 Task: Find connections with filter location Tours with filter topic #Hiringwith filter profile language Spanish with filter current company Oberoi Hotels & Resorts with filter school Monad University  with filter industry Oil and Coal Product Manufacturing with filter service category Event Planning with filter keywords title Social Media Specialist
Action: Mouse moved to (329, 208)
Screenshot: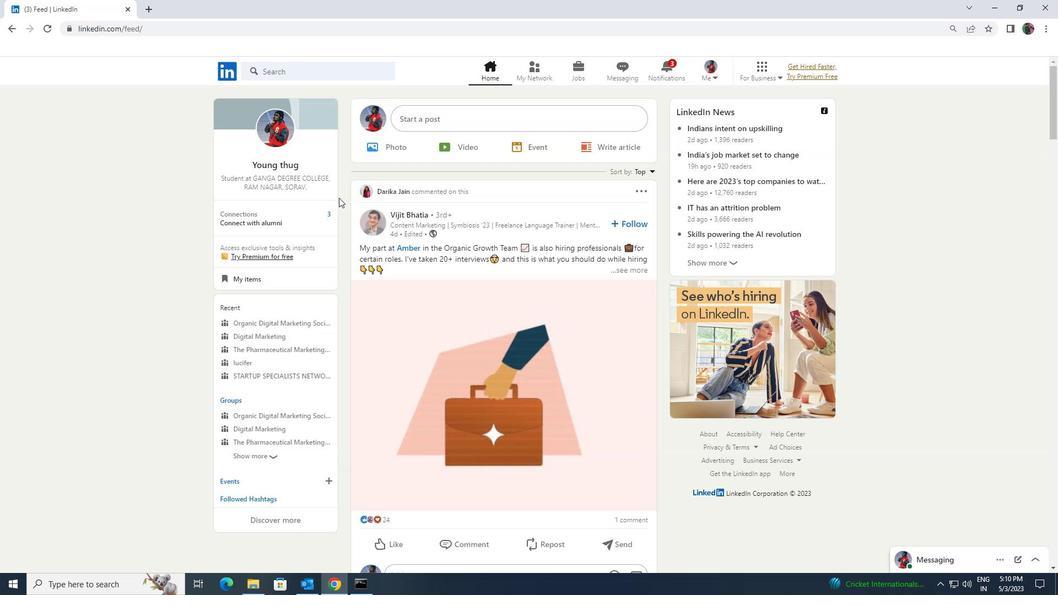 
Action: Mouse pressed left at (329, 208)
Screenshot: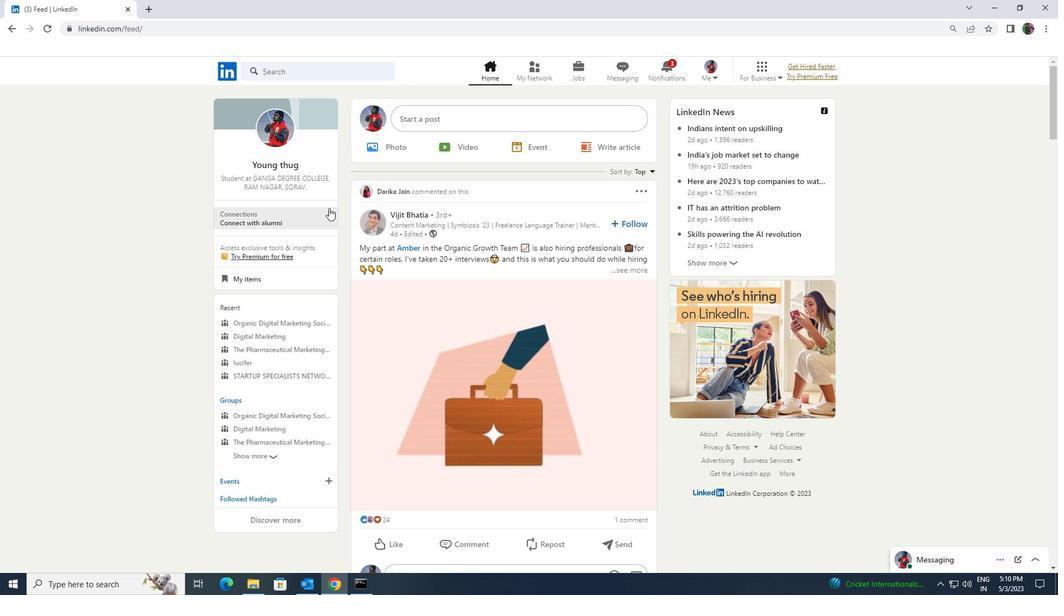 
Action: Mouse moved to (338, 132)
Screenshot: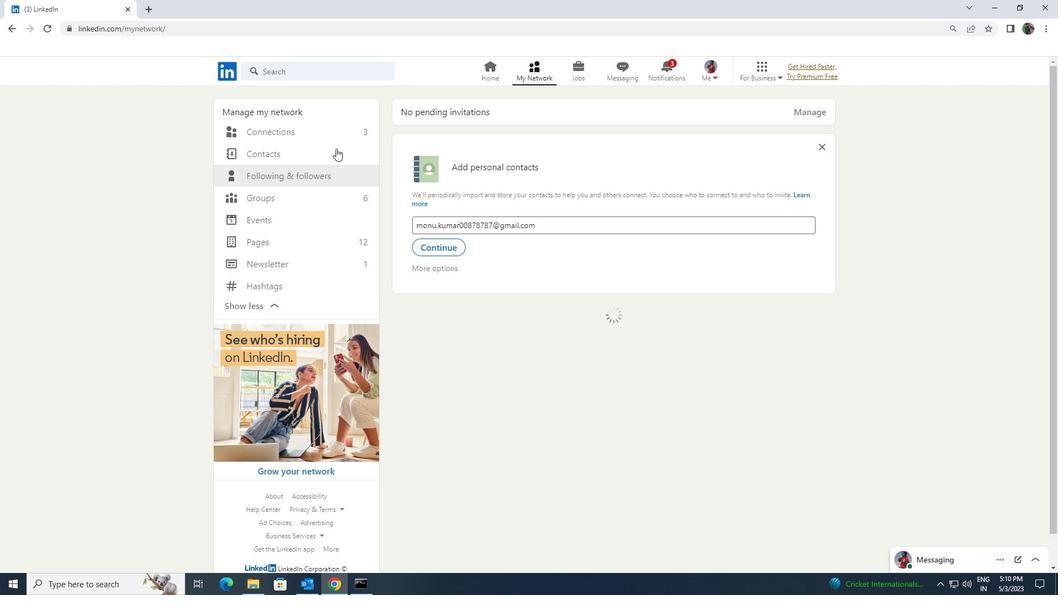 
Action: Mouse pressed left at (338, 132)
Screenshot: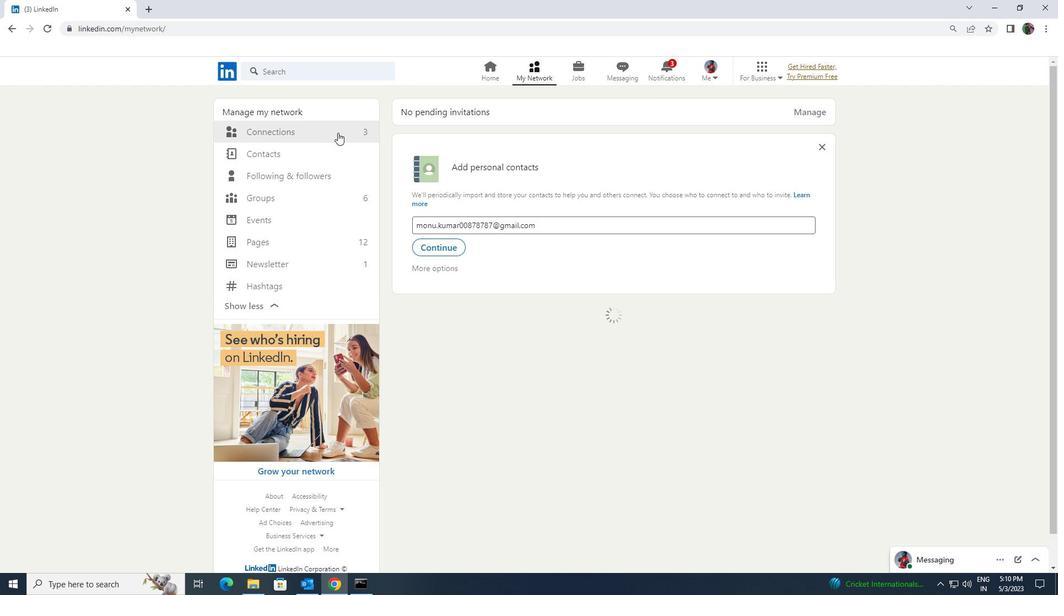 
Action: Mouse moved to (603, 131)
Screenshot: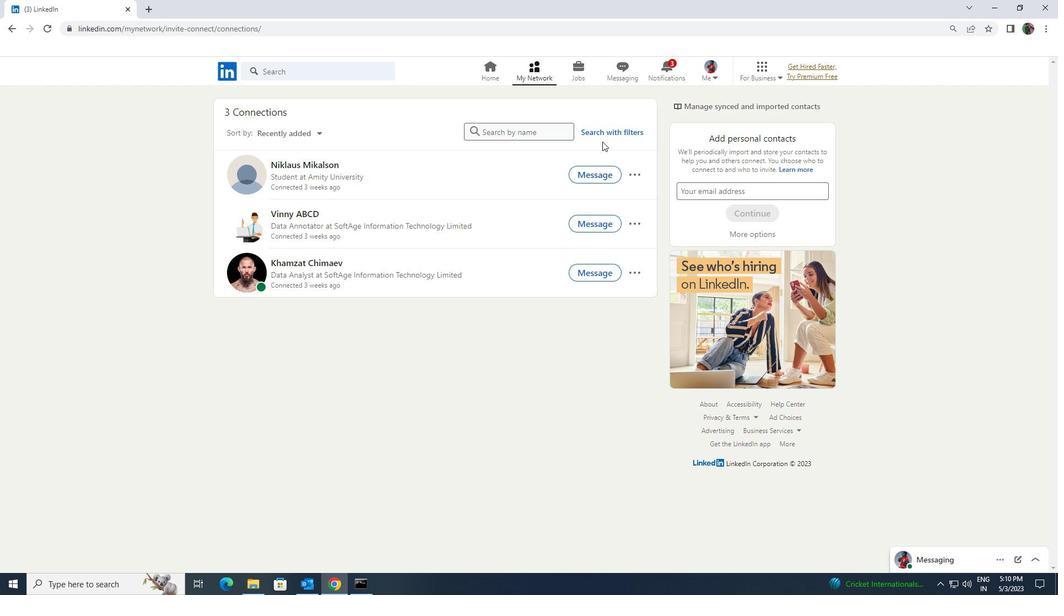 
Action: Mouse pressed left at (603, 131)
Screenshot: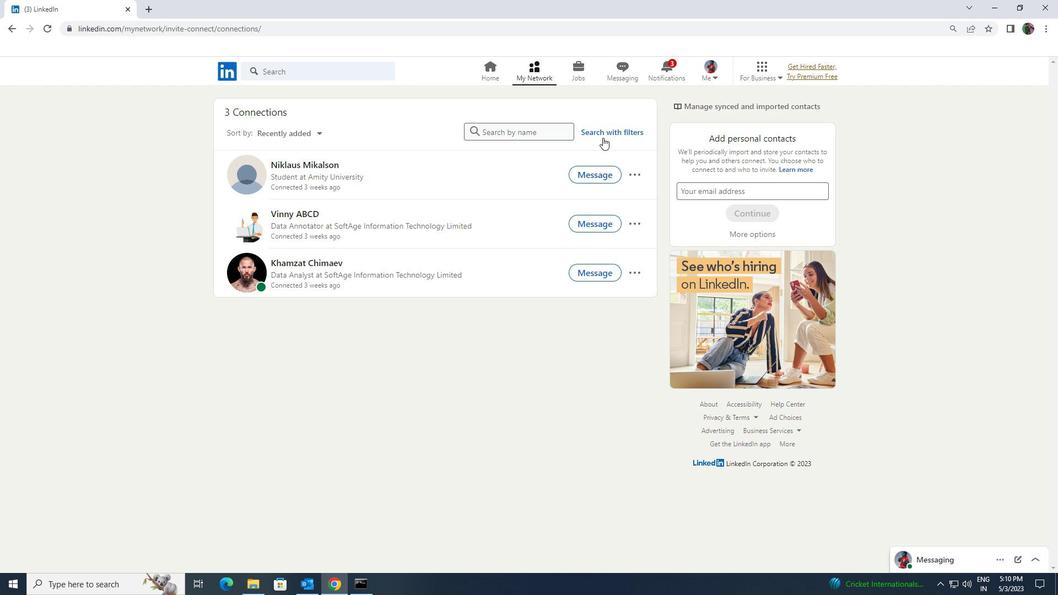 
Action: Mouse moved to (566, 105)
Screenshot: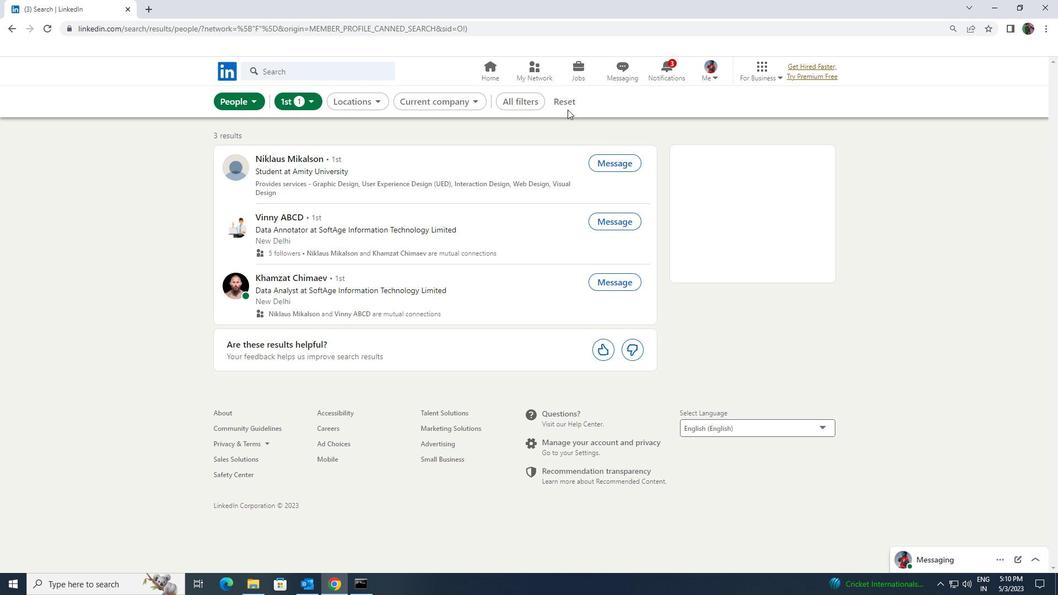 
Action: Mouse pressed left at (566, 105)
Screenshot: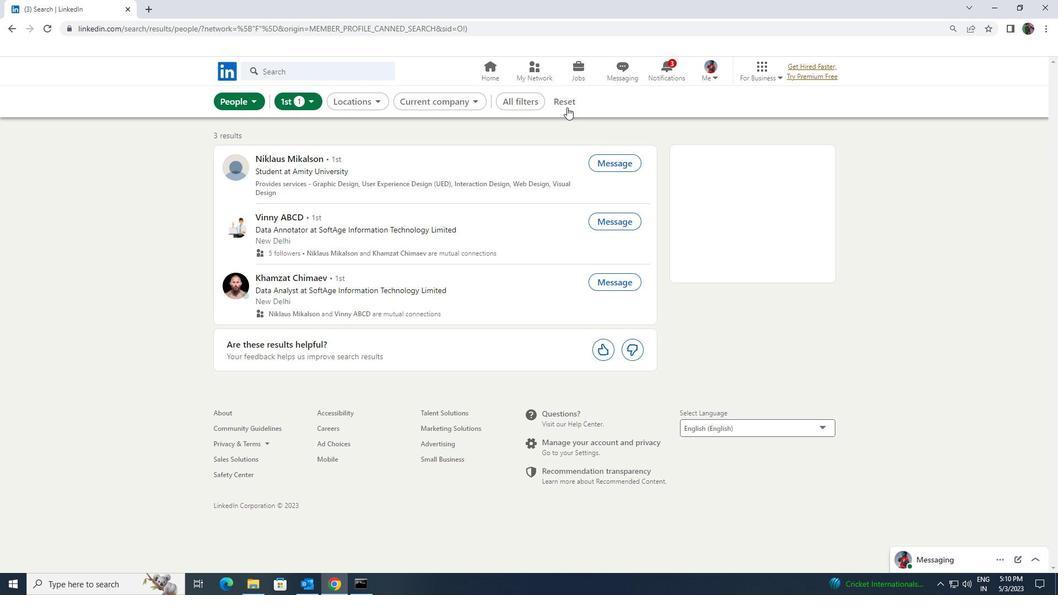 
Action: Mouse moved to (556, 105)
Screenshot: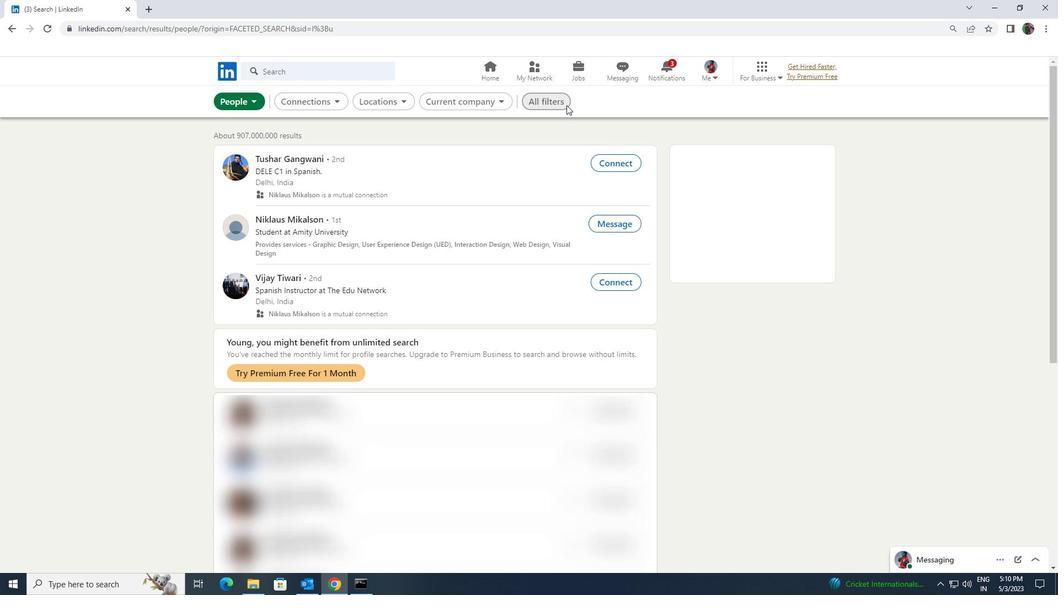 
Action: Mouse pressed left at (556, 105)
Screenshot: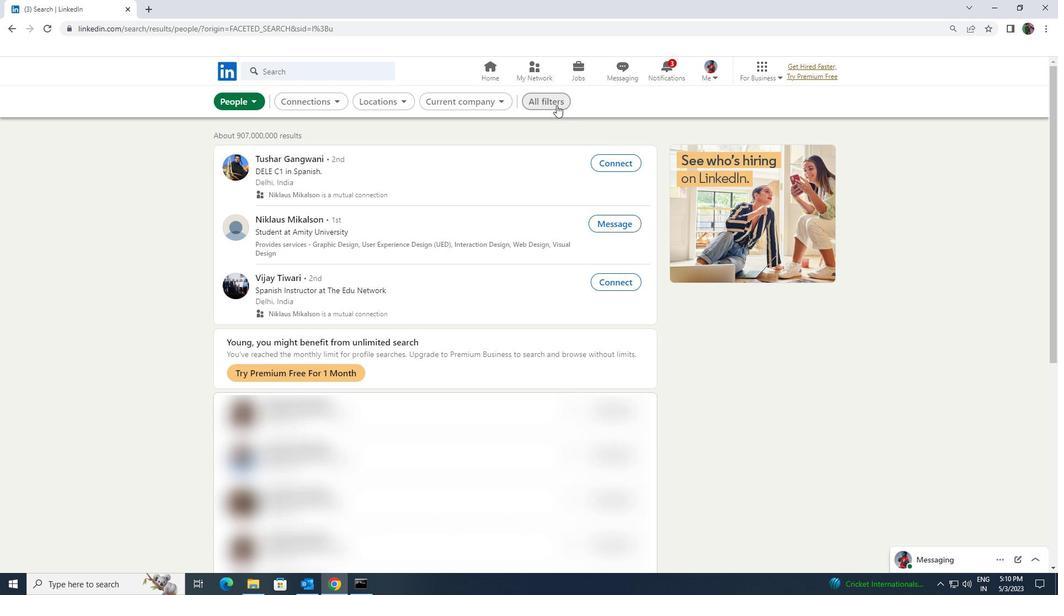 
Action: Mouse moved to (906, 436)
Screenshot: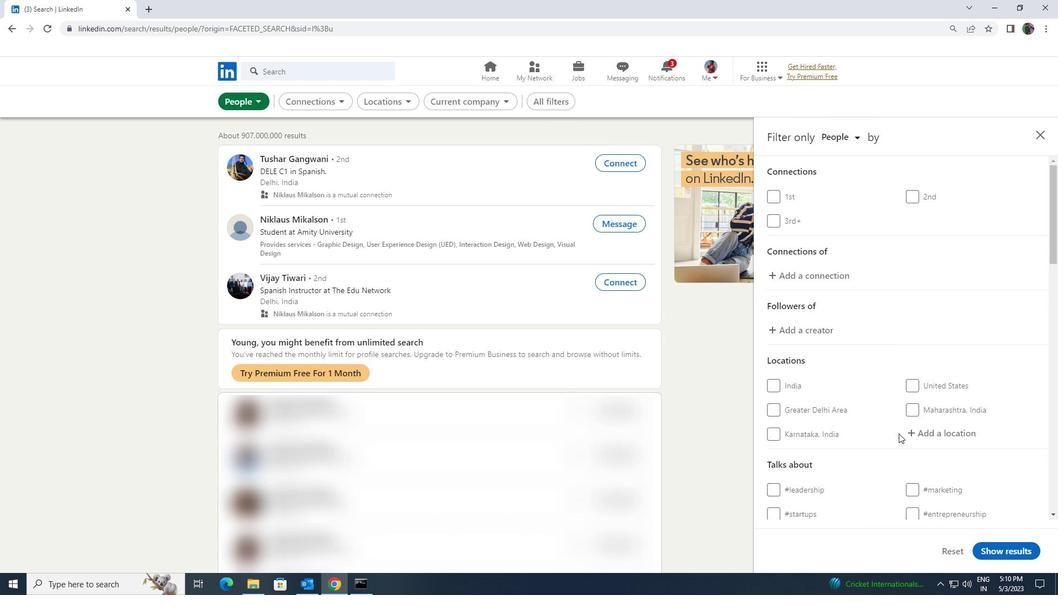 
Action: Mouse pressed left at (906, 436)
Screenshot: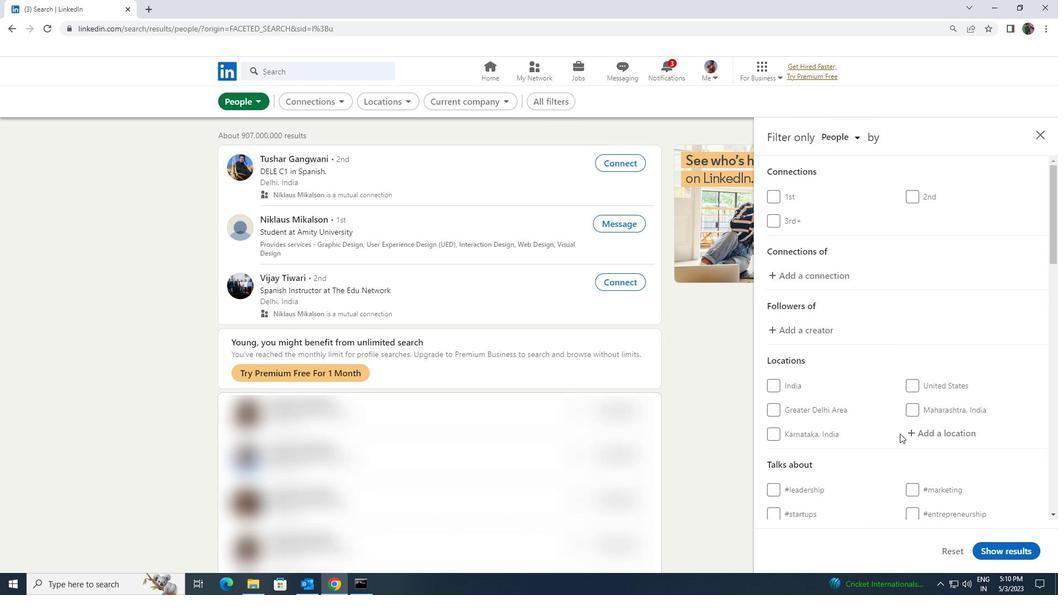 
Action: Key pressed <Key.shift><Key.shift>TOURS
Screenshot: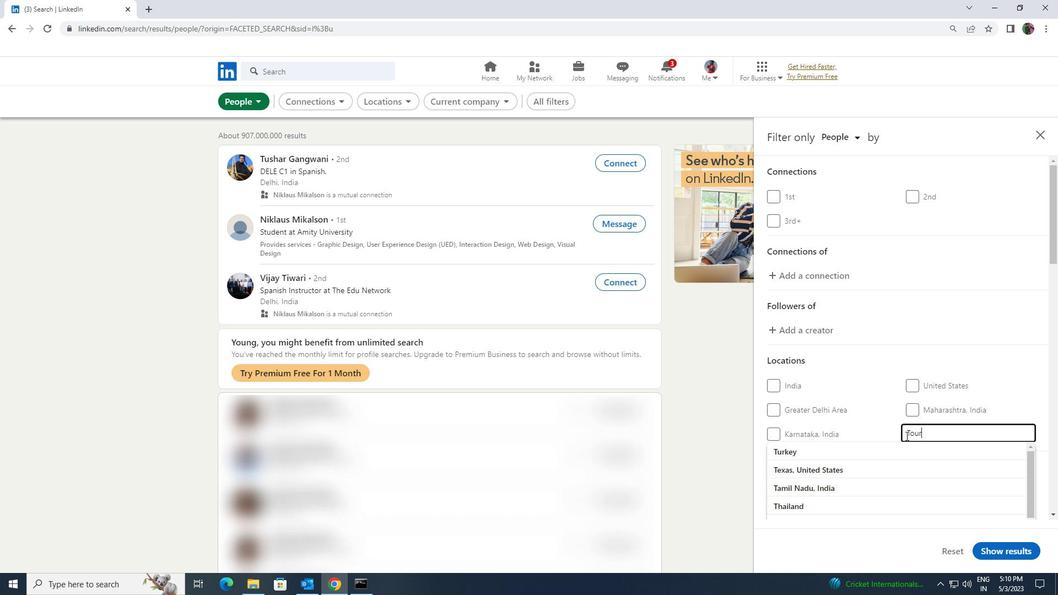 
Action: Mouse moved to (902, 453)
Screenshot: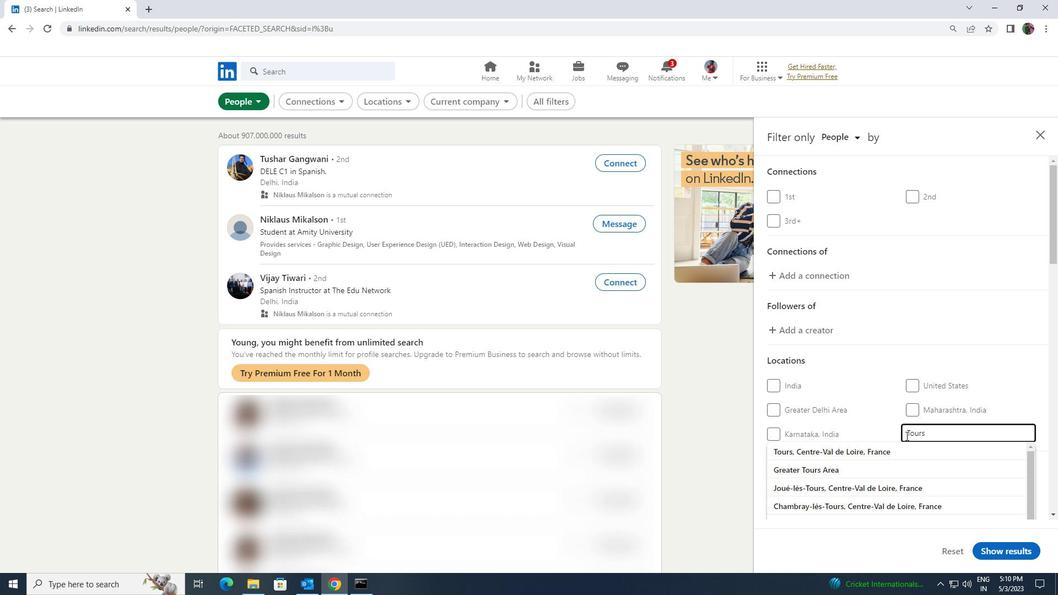 
Action: Mouse pressed left at (902, 453)
Screenshot: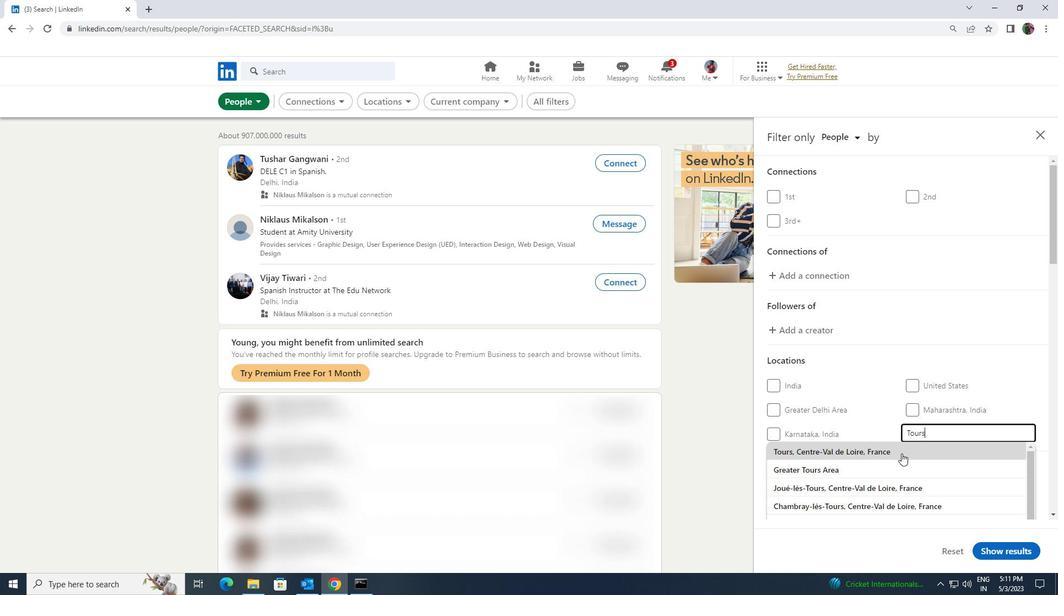 
Action: Mouse scrolled (902, 453) with delta (0, 0)
Screenshot: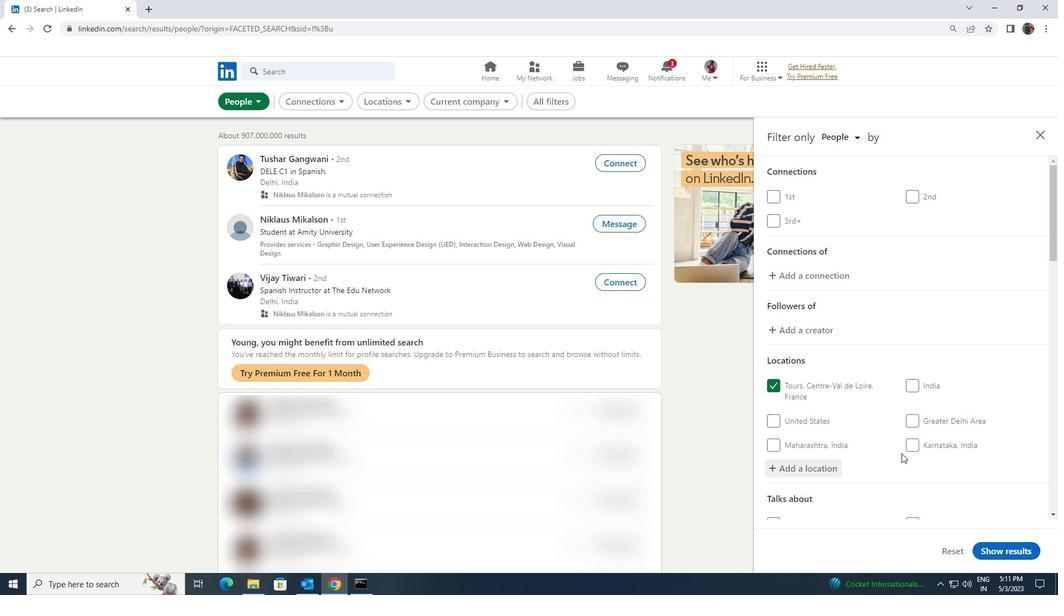 
Action: Mouse scrolled (902, 453) with delta (0, 0)
Screenshot: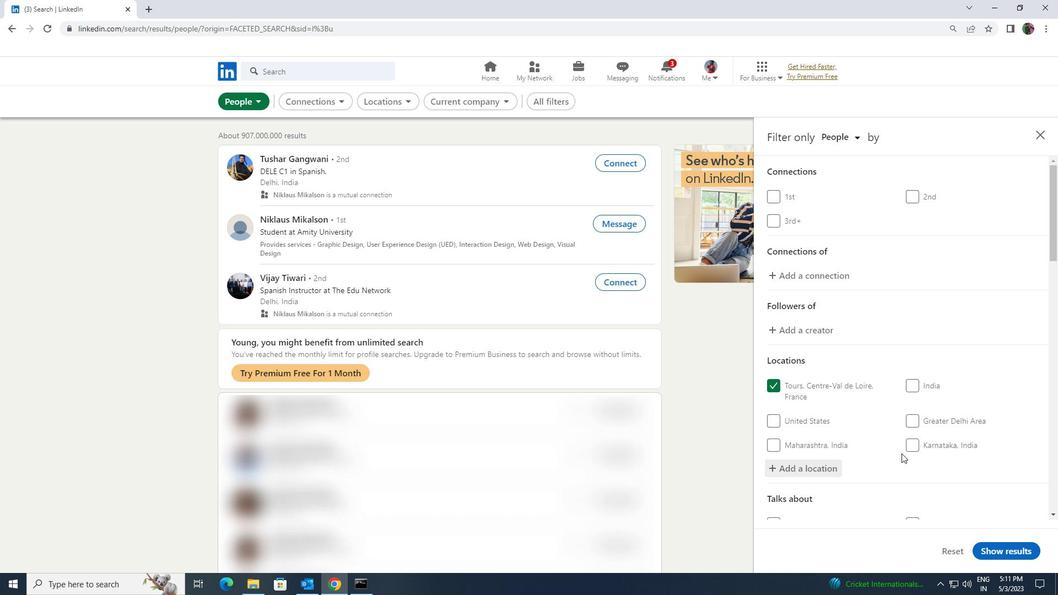 
Action: Mouse moved to (914, 458)
Screenshot: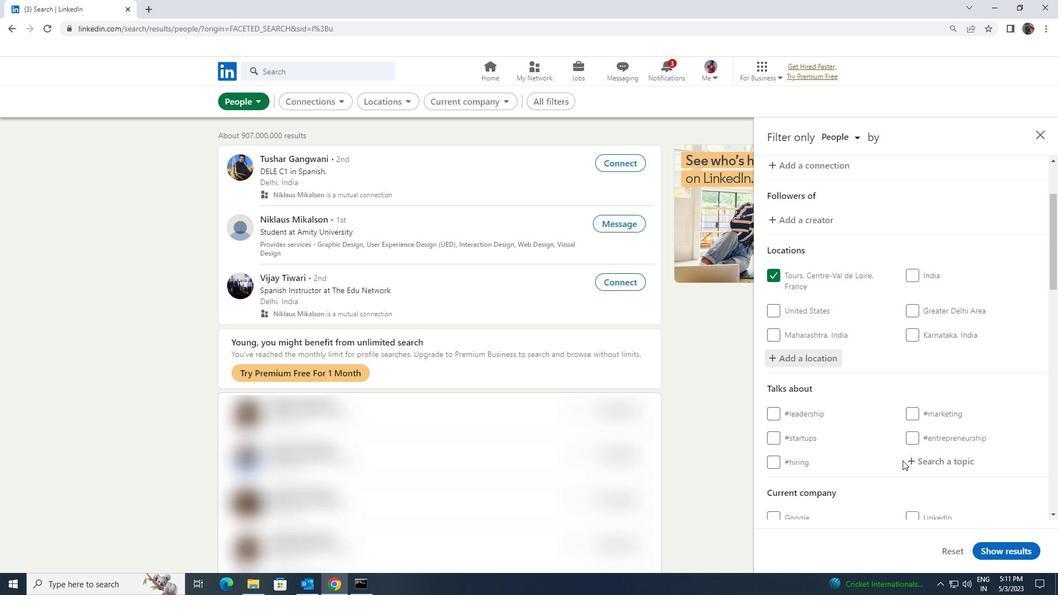 
Action: Mouse pressed left at (914, 458)
Screenshot: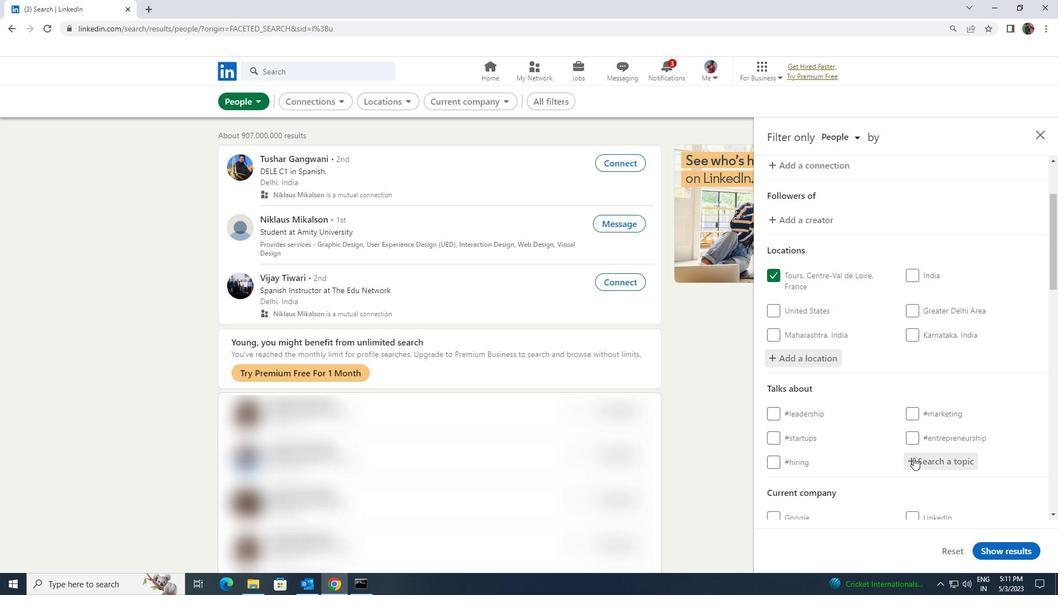 
Action: Key pressed <Key.shift><Key.shift>HIRING
Screenshot: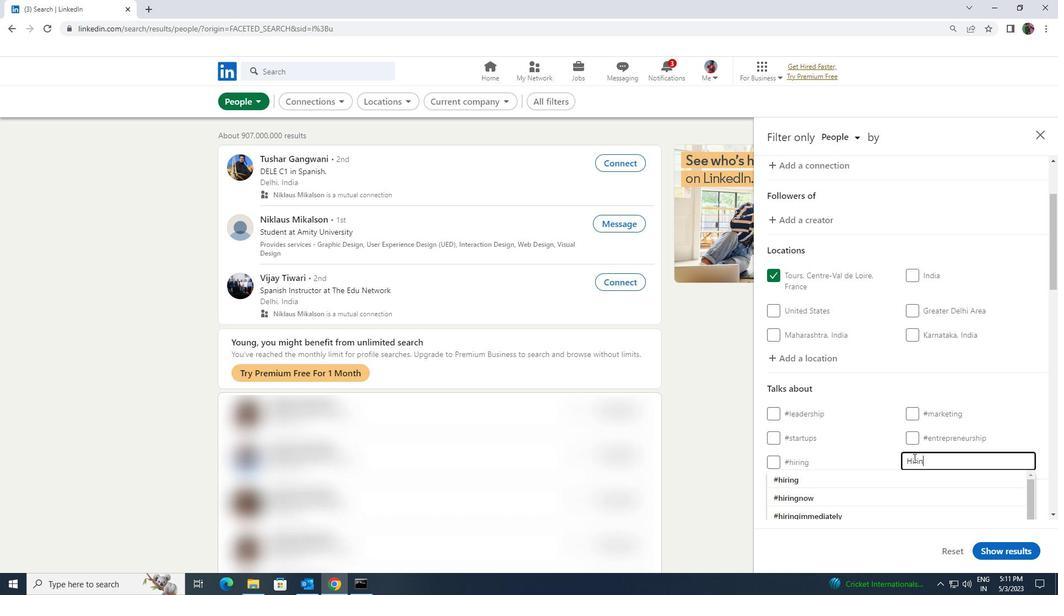 
Action: Mouse moved to (914, 476)
Screenshot: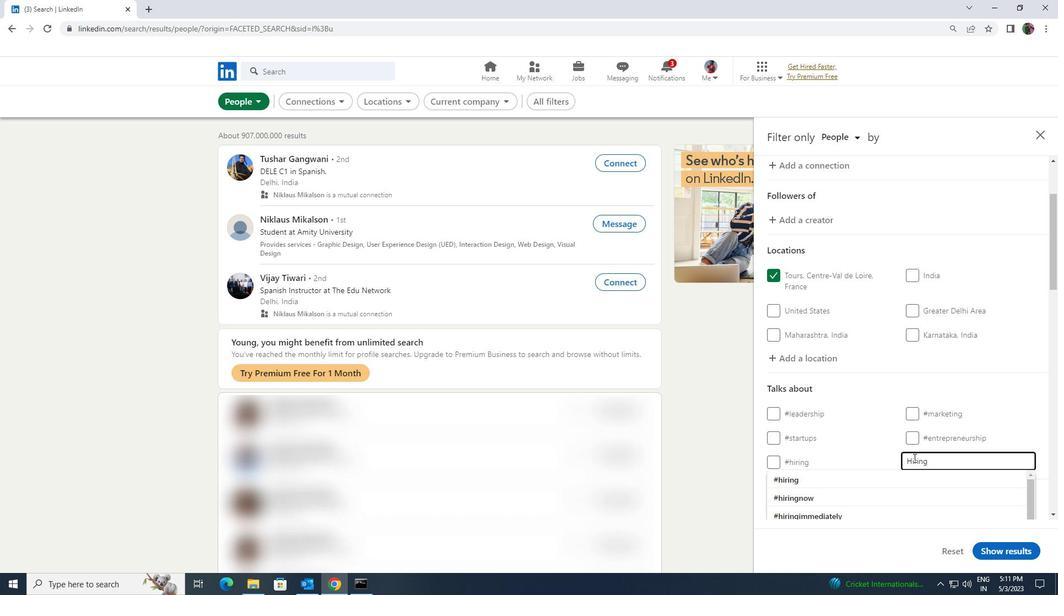 
Action: Mouse pressed left at (914, 476)
Screenshot: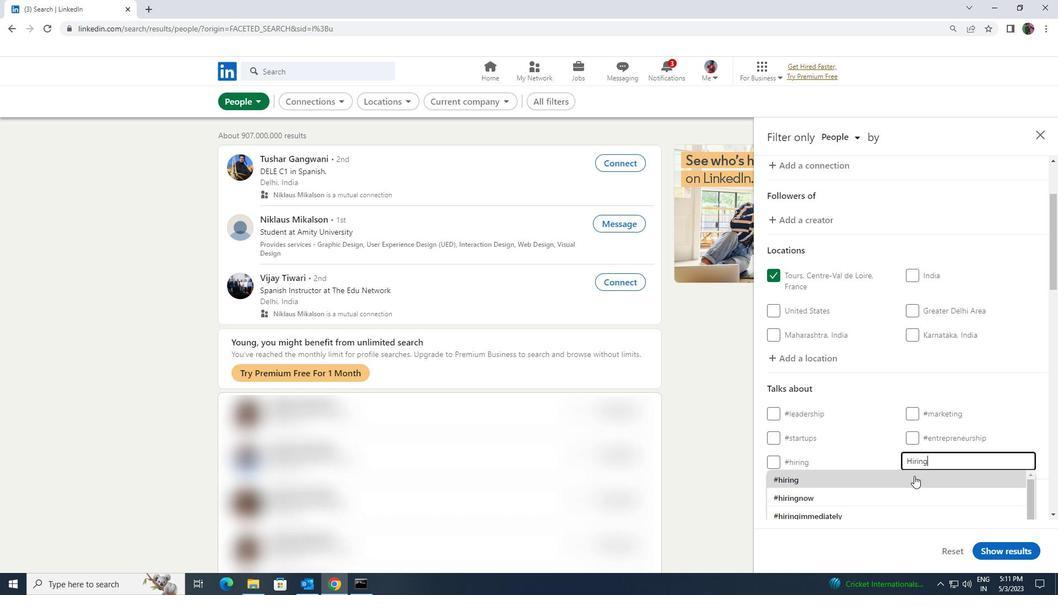 
Action: Mouse scrolled (914, 475) with delta (0, 0)
Screenshot: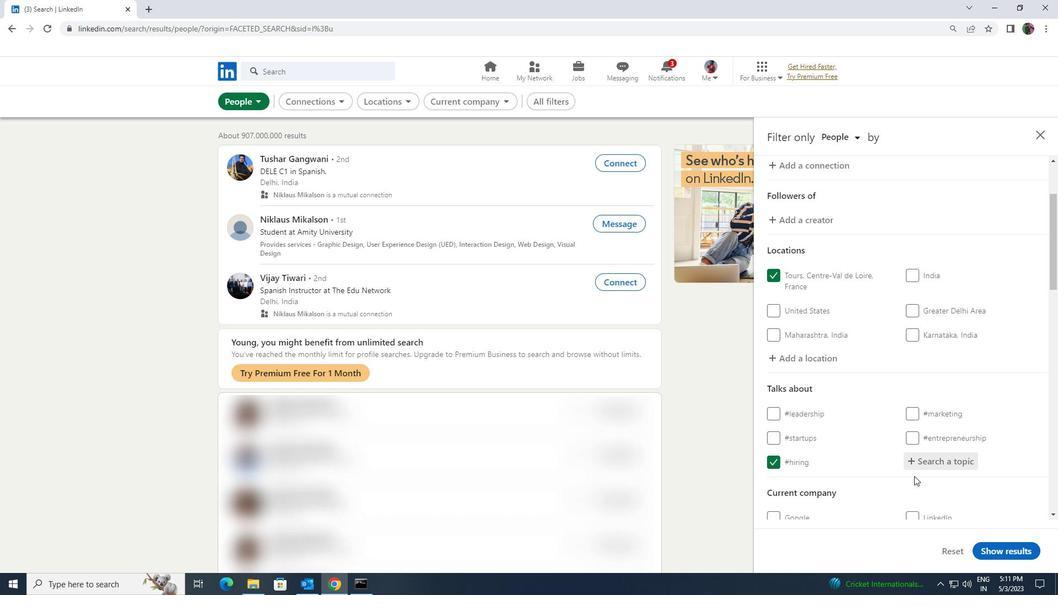 
Action: Mouse scrolled (914, 475) with delta (0, 0)
Screenshot: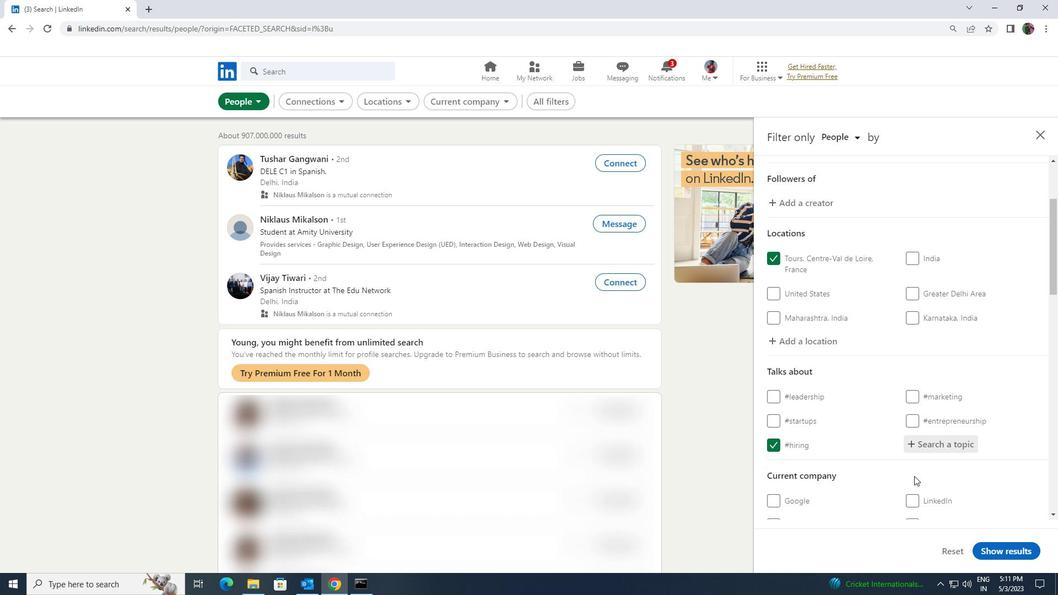 
Action: Mouse scrolled (914, 475) with delta (0, 0)
Screenshot: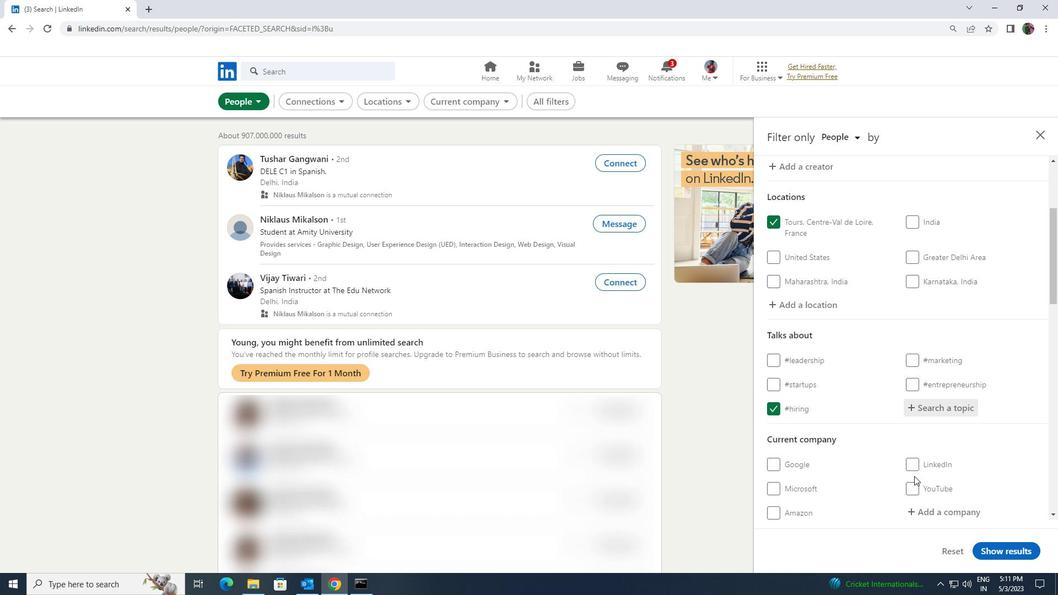 
Action: Mouse scrolled (914, 475) with delta (0, 0)
Screenshot: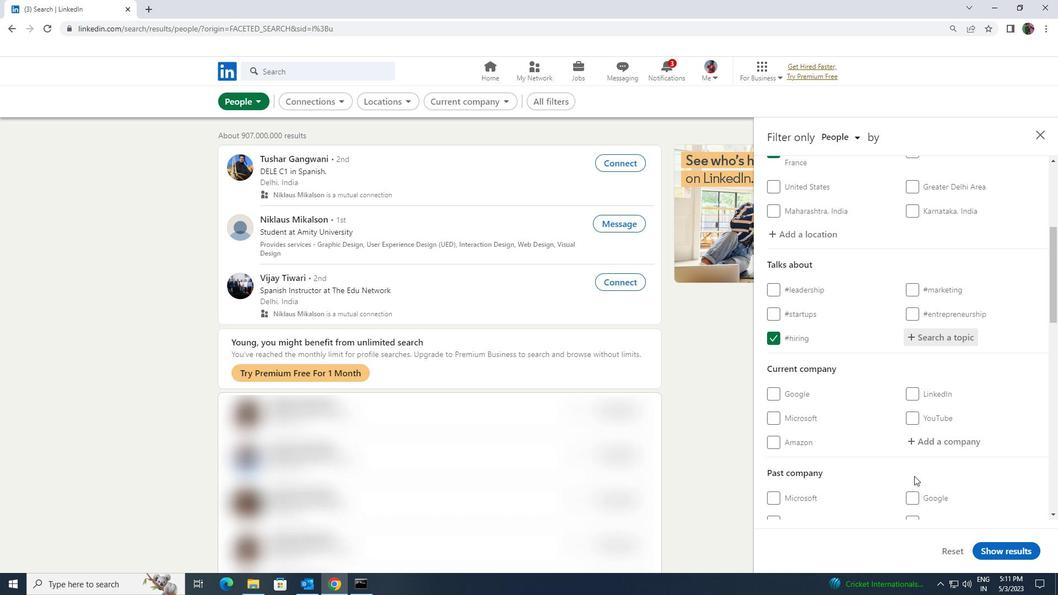 
Action: Mouse scrolled (914, 475) with delta (0, 0)
Screenshot: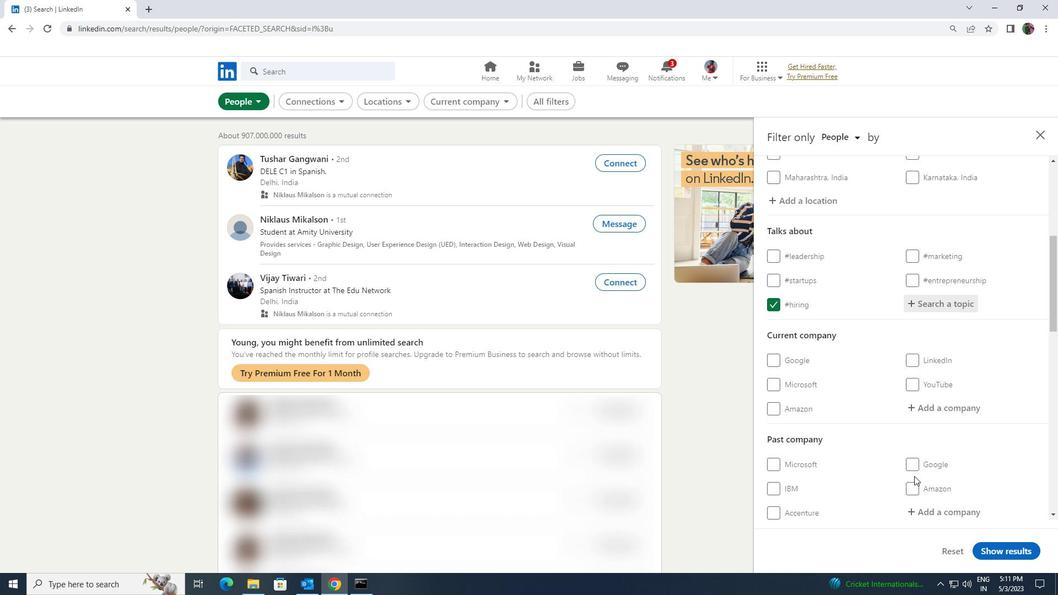 
Action: Mouse scrolled (914, 475) with delta (0, 0)
Screenshot: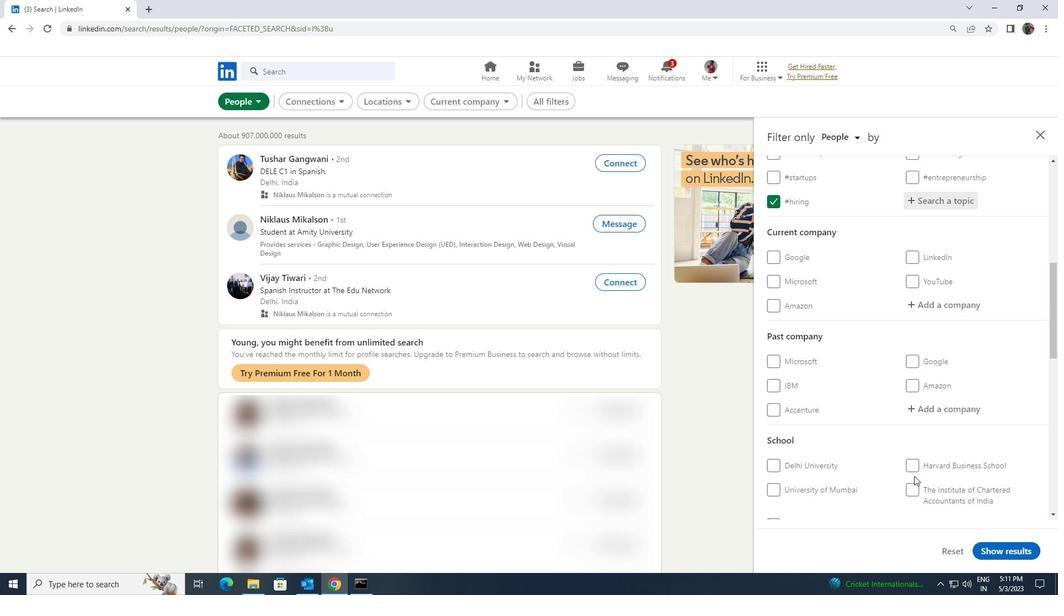 
Action: Mouse scrolled (914, 475) with delta (0, 0)
Screenshot: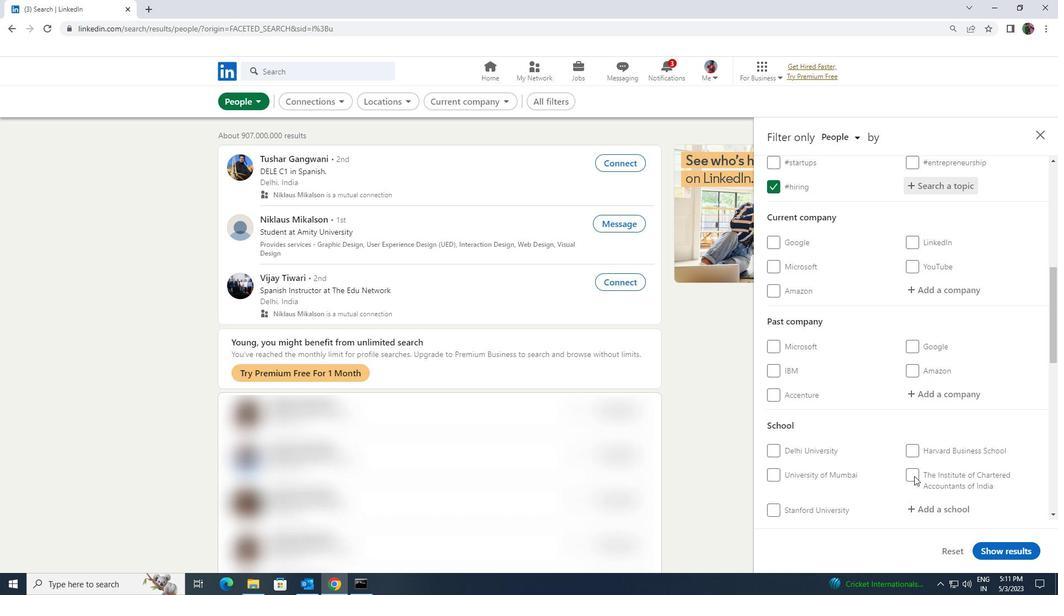 
Action: Mouse scrolled (914, 475) with delta (0, 0)
Screenshot: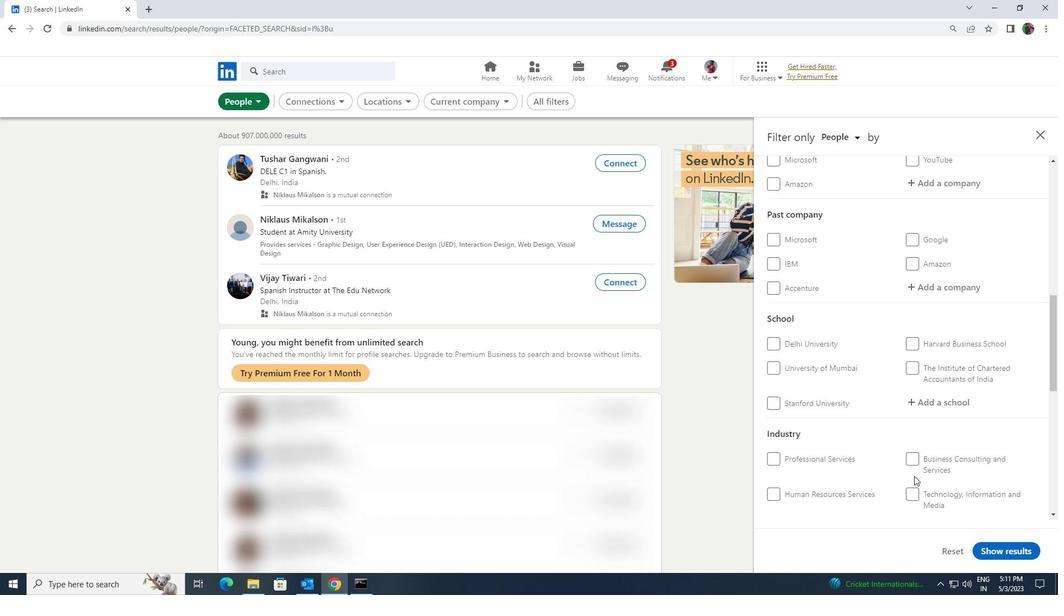 
Action: Mouse scrolled (914, 475) with delta (0, 0)
Screenshot: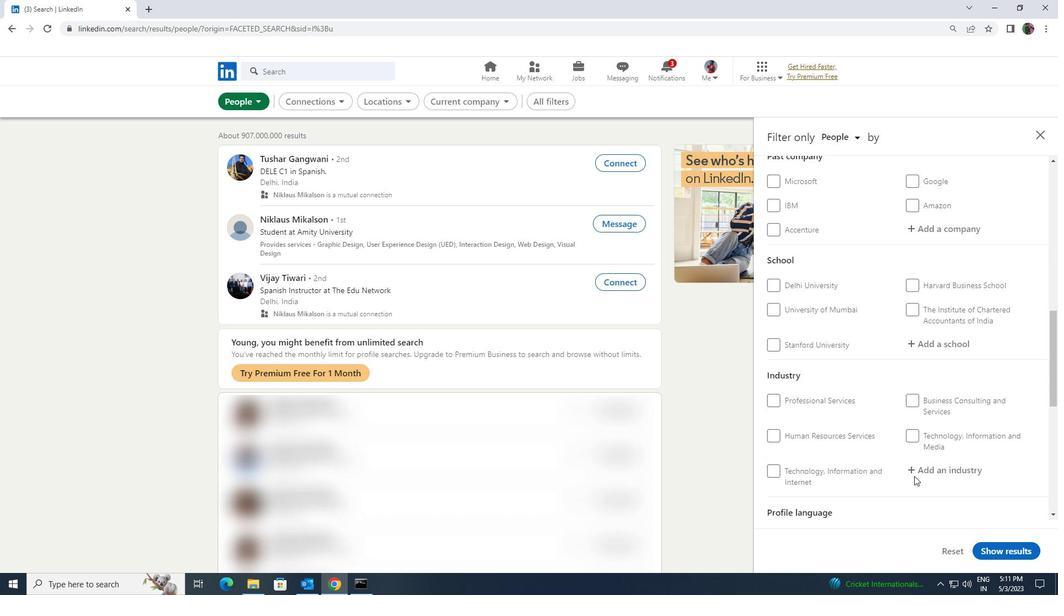 
Action: Mouse scrolled (914, 475) with delta (0, 0)
Screenshot: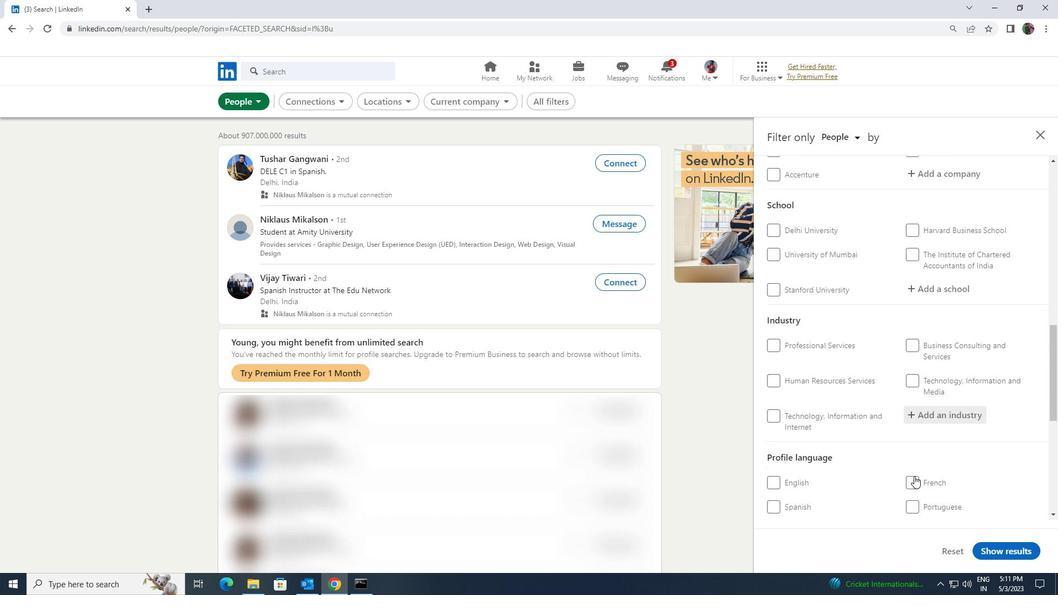 
Action: Mouse moved to (775, 452)
Screenshot: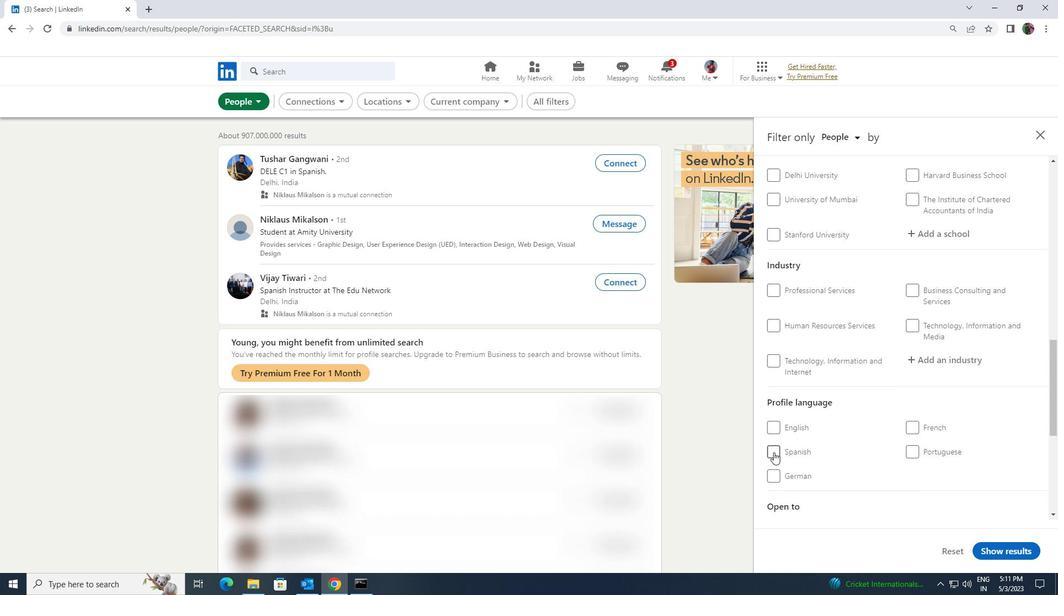 
Action: Mouse pressed left at (775, 452)
Screenshot: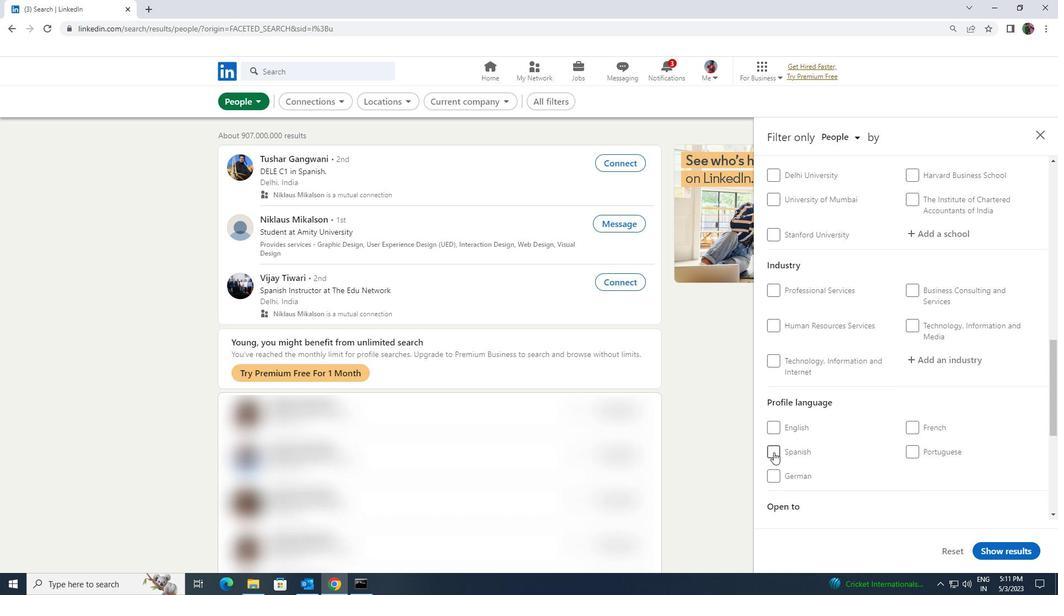 
Action: Mouse moved to (940, 448)
Screenshot: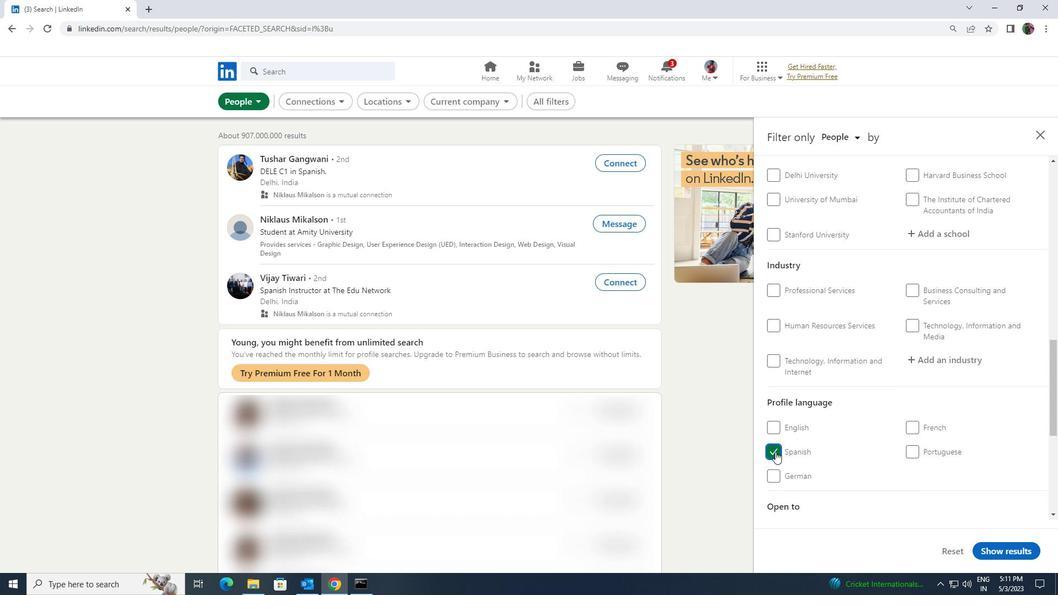 
Action: Mouse scrolled (940, 448) with delta (0, 0)
Screenshot: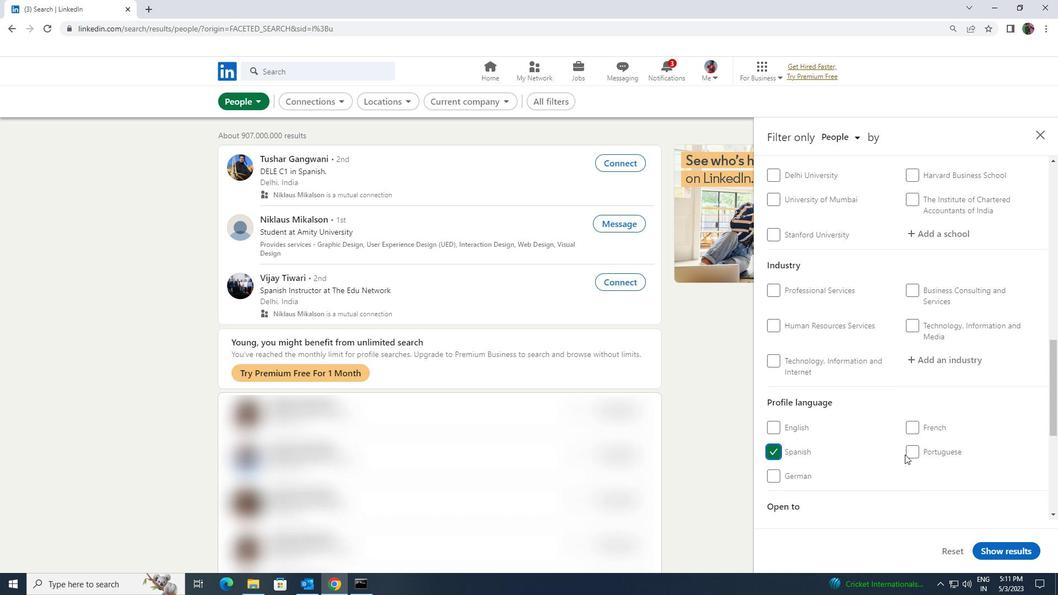 
Action: Mouse scrolled (940, 448) with delta (0, 0)
Screenshot: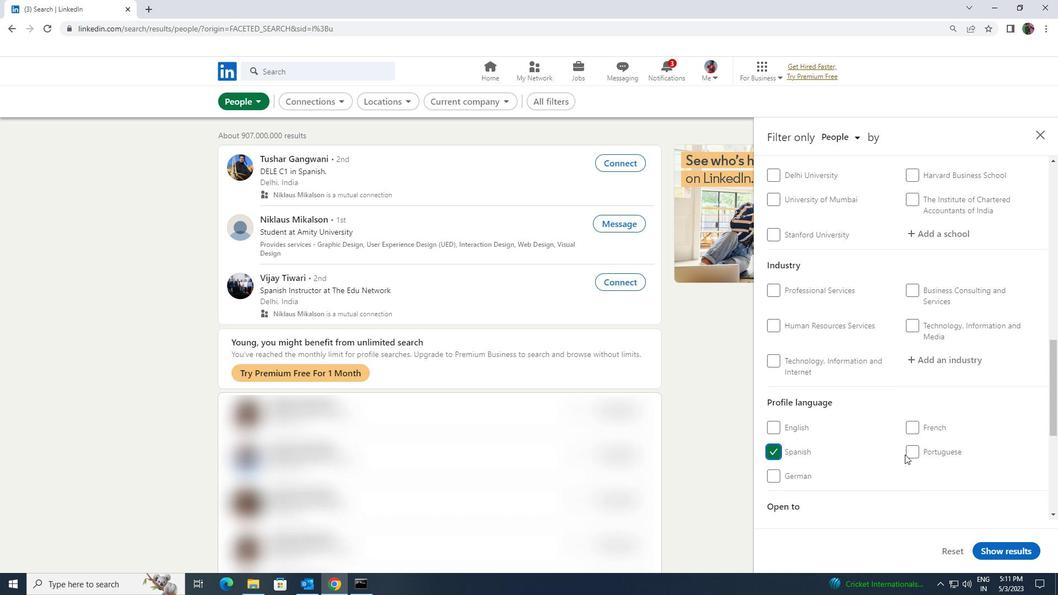 
Action: Mouse scrolled (940, 448) with delta (0, 0)
Screenshot: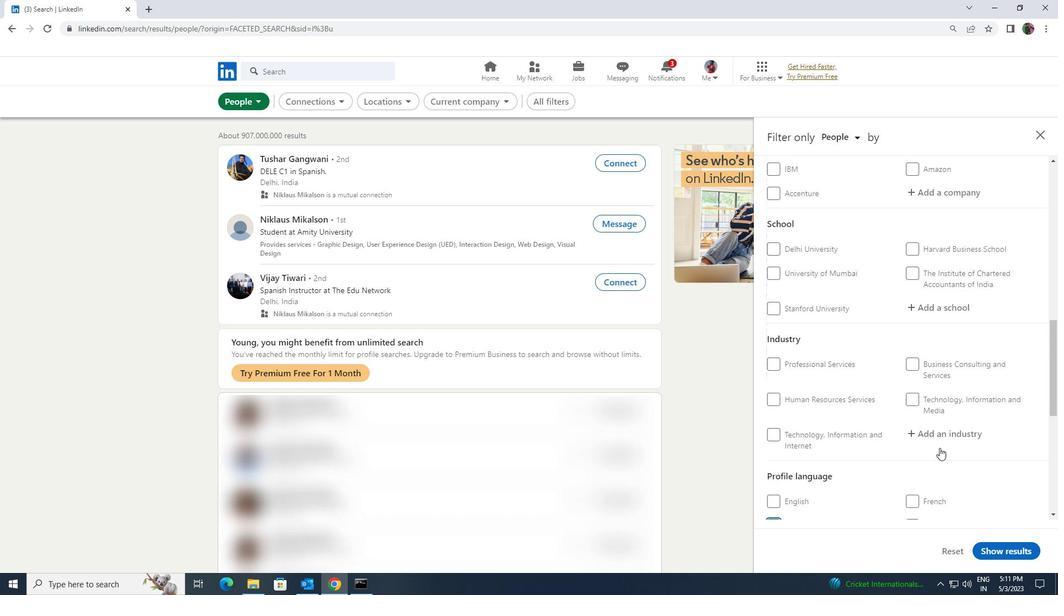 
Action: Mouse scrolled (940, 448) with delta (0, 0)
Screenshot: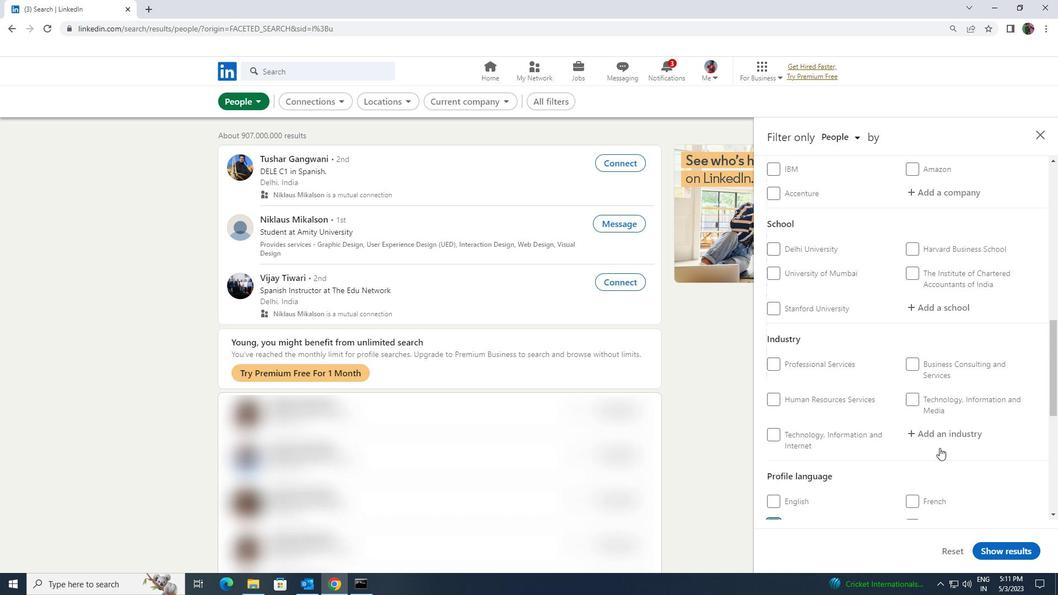 
Action: Mouse moved to (939, 448)
Screenshot: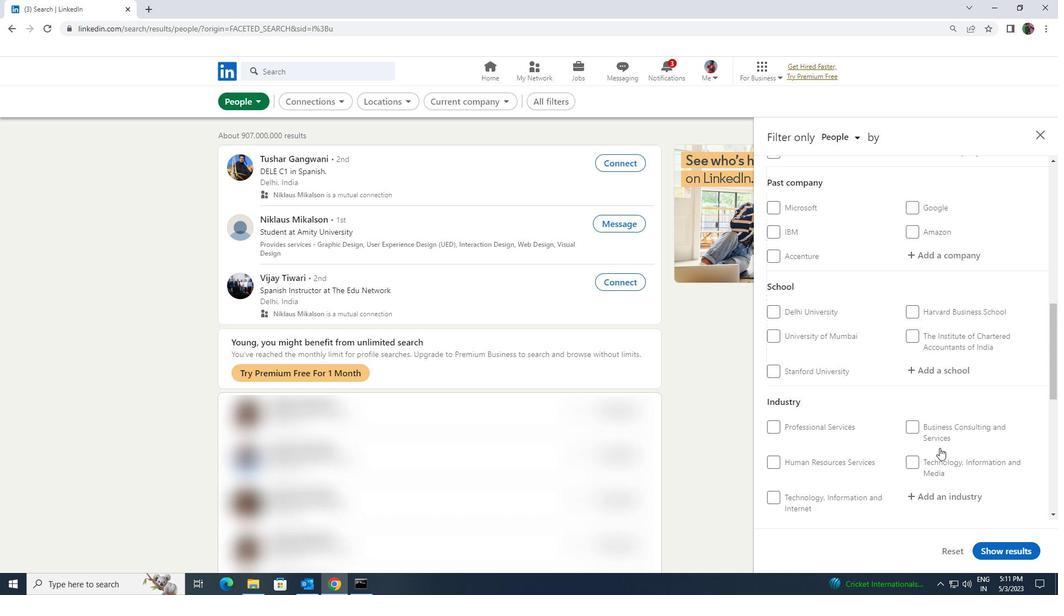 
Action: Mouse scrolled (939, 449) with delta (0, 0)
Screenshot: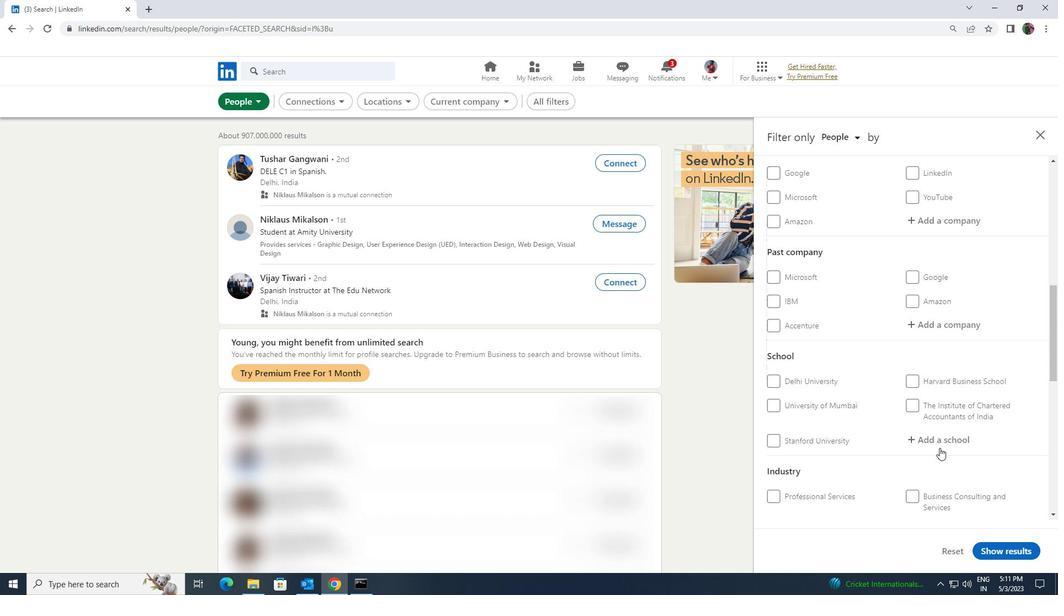 
Action: Mouse scrolled (939, 449) with delta (0, 0)
Screenshot: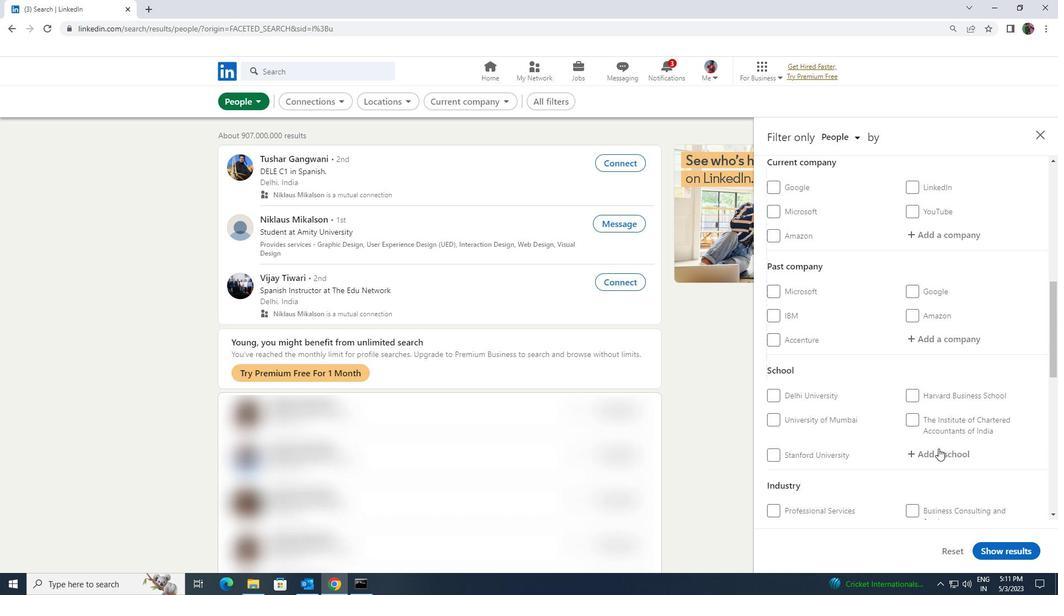 
Action: Mouse scrolled (939, 449) with delta (0, 0)
Screenshot: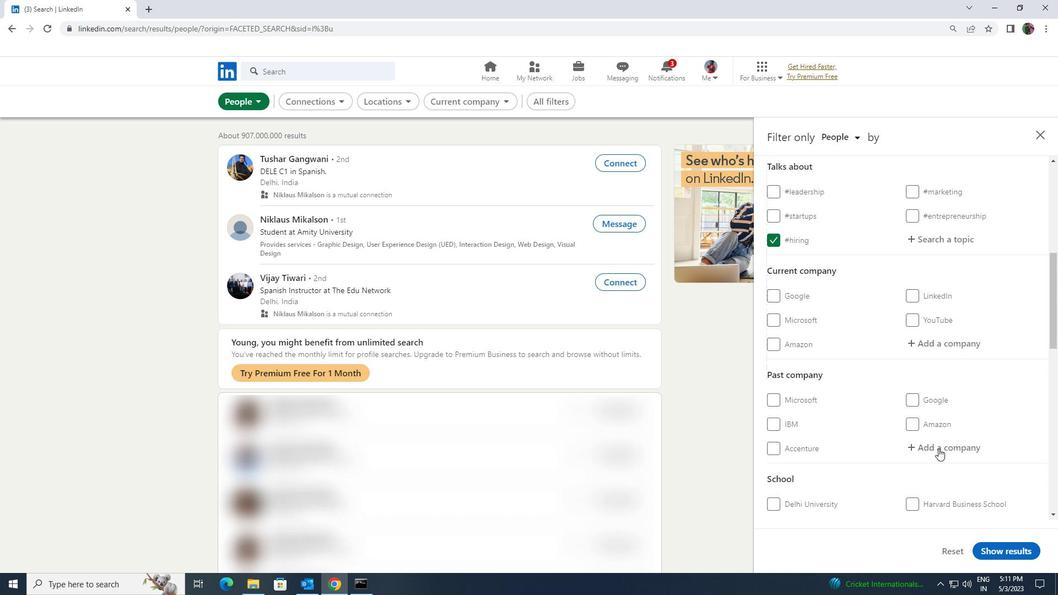 
Action: Mouse moved to (937, 405)
Screenshot: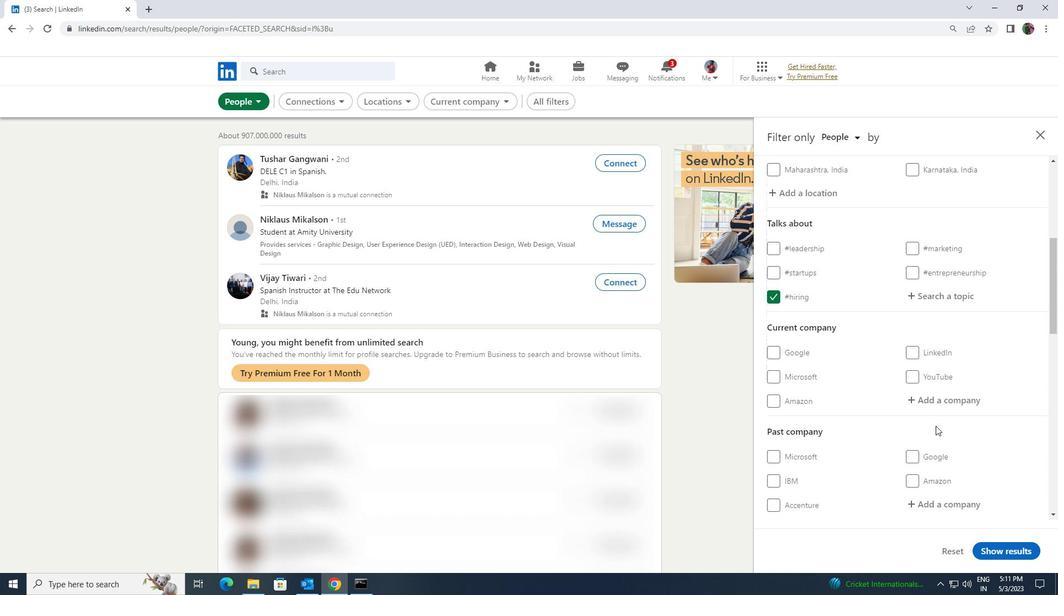 
Action: Mouse pressed left at (937, 405)
Screenshot: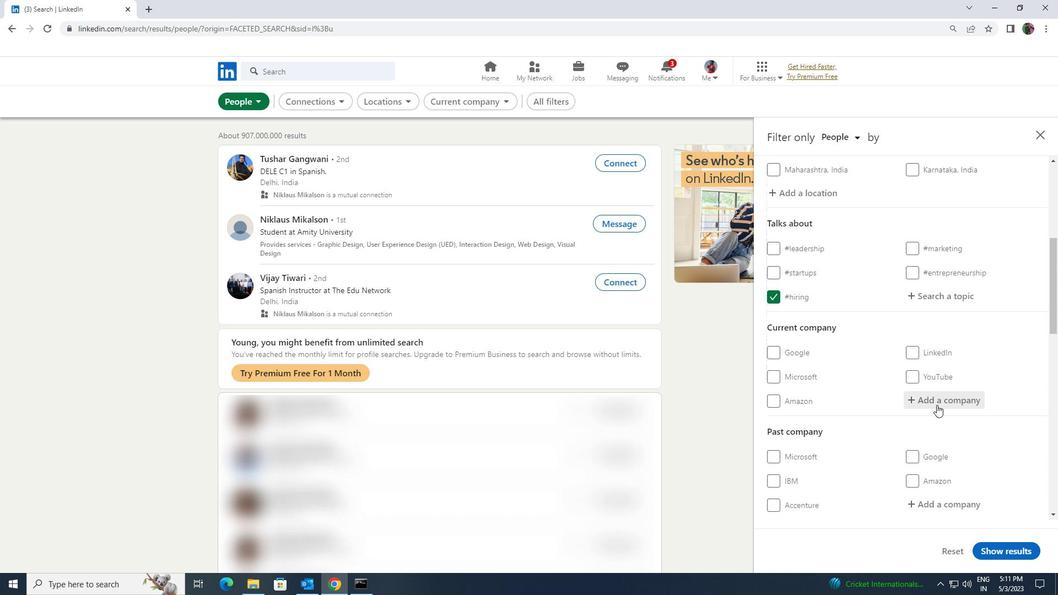 
Action: Key pressed <Key.shift><Key.shift><Key.shift><Key.shift><Key.shift><Key.shift><Key.shift><Key.shift><Key.shift><Key.shift><Key.shift>OBEROI
Screenshot: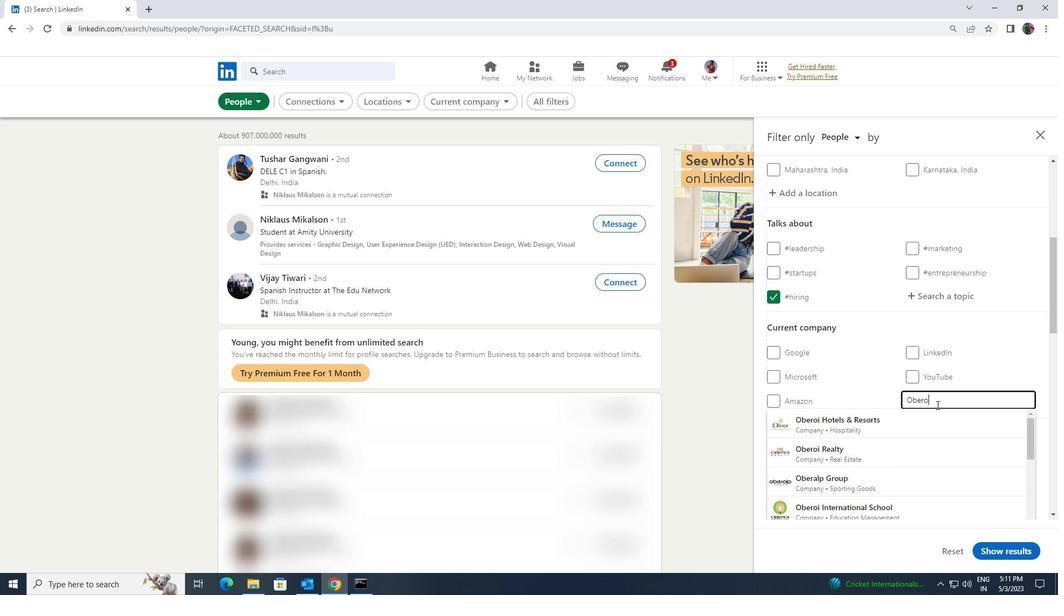 
Action: Mouse moved to (934, 443)
Screenshot: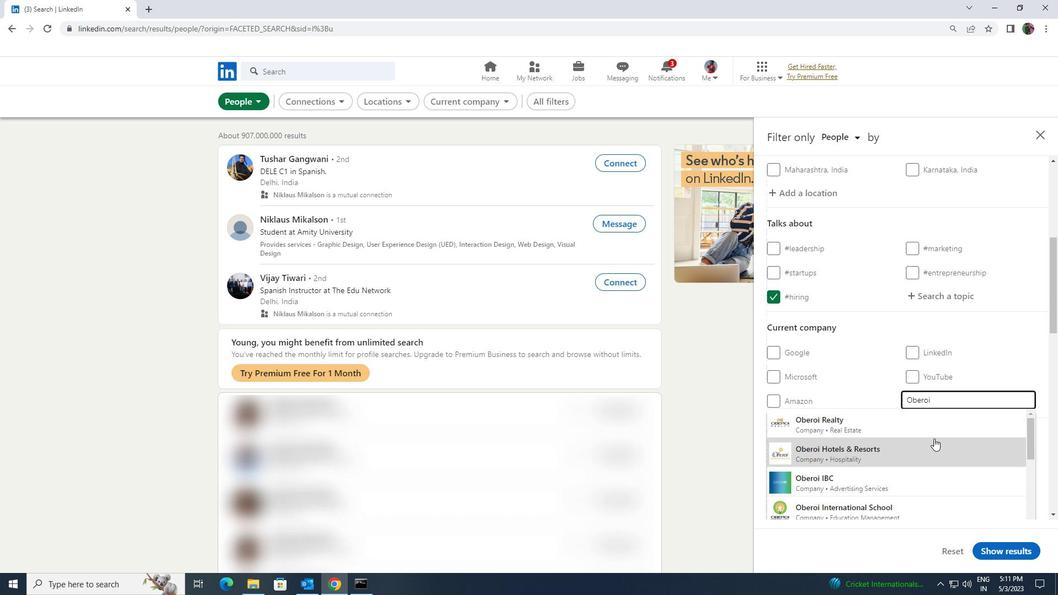 
Action: Mouse pressed left at (934, 443)
Screenshot: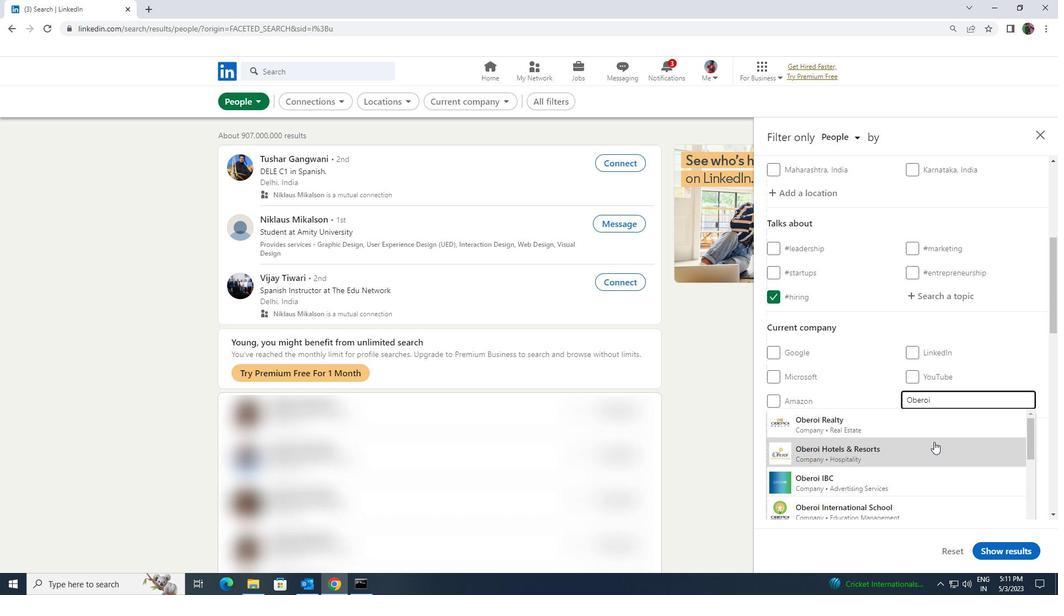 
Action: Mouse moved to (934, 437)
Screenshot: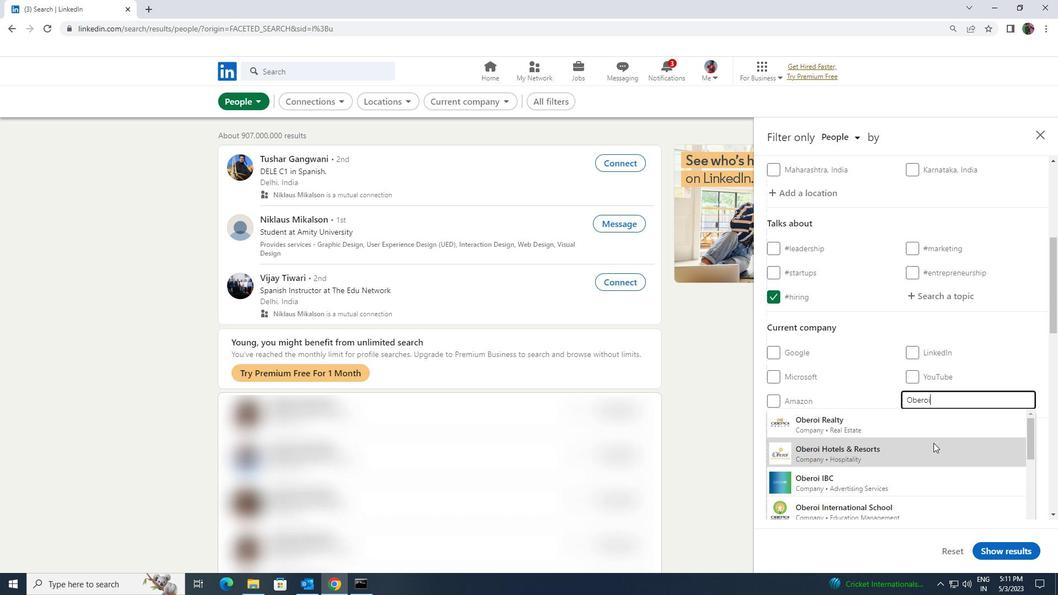 
Action: Mouse scrolled (934, 437) with delta (0, 0)
Screenshot: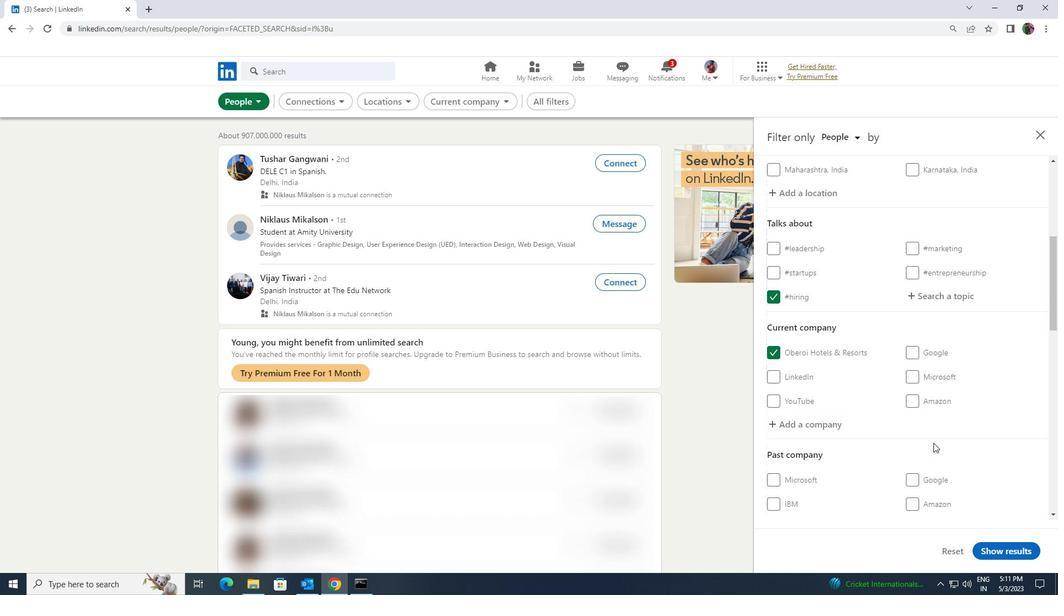 
Action: Mouse scrolled (934, 437) with delta (0, 0)
Screenshot: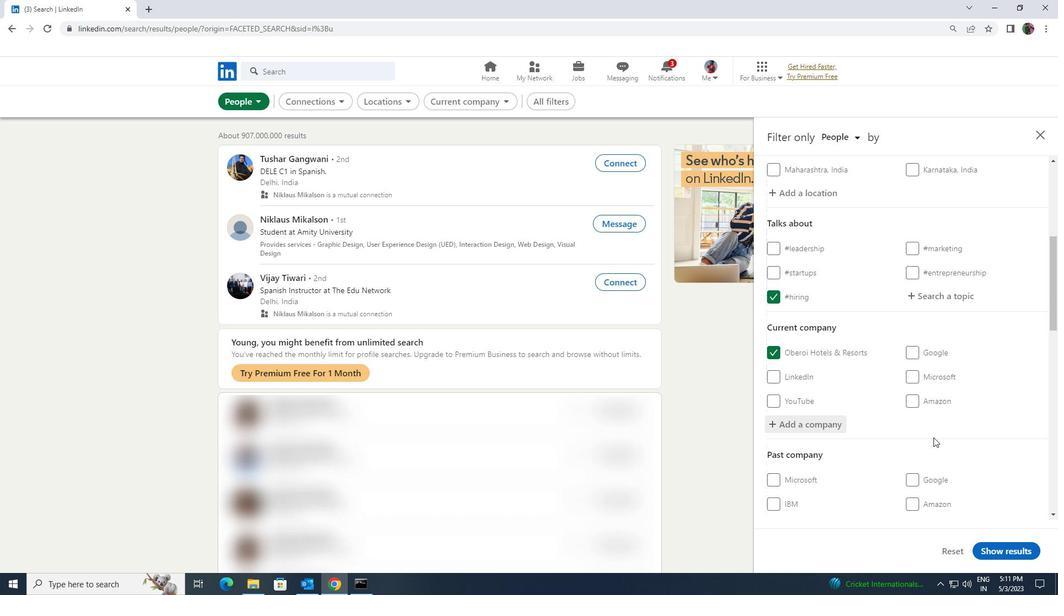 
Action: Mouse scrolled (934, 437) with delta (0, 0)
Screenshot: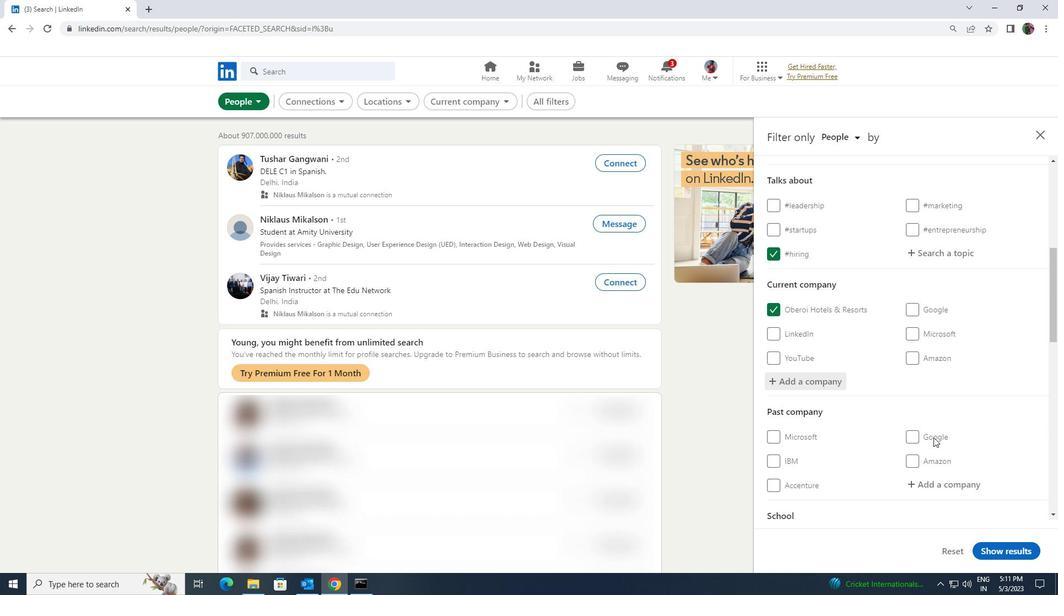 
Action: Mouse moved to (935, 474)
Screenshot: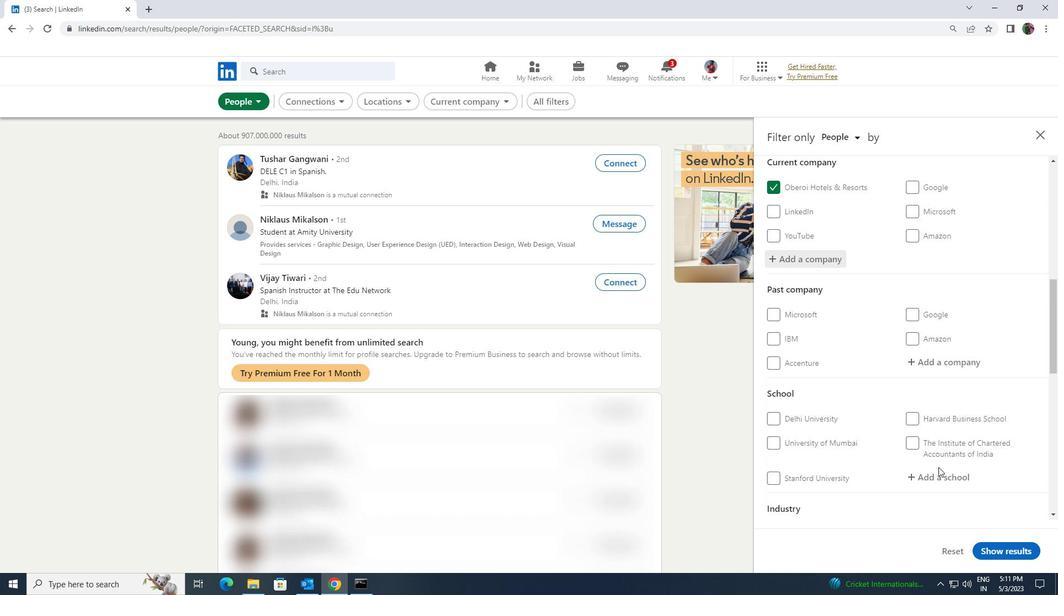 
Action: Mouse pressed left at (935, 474)
Screenshot: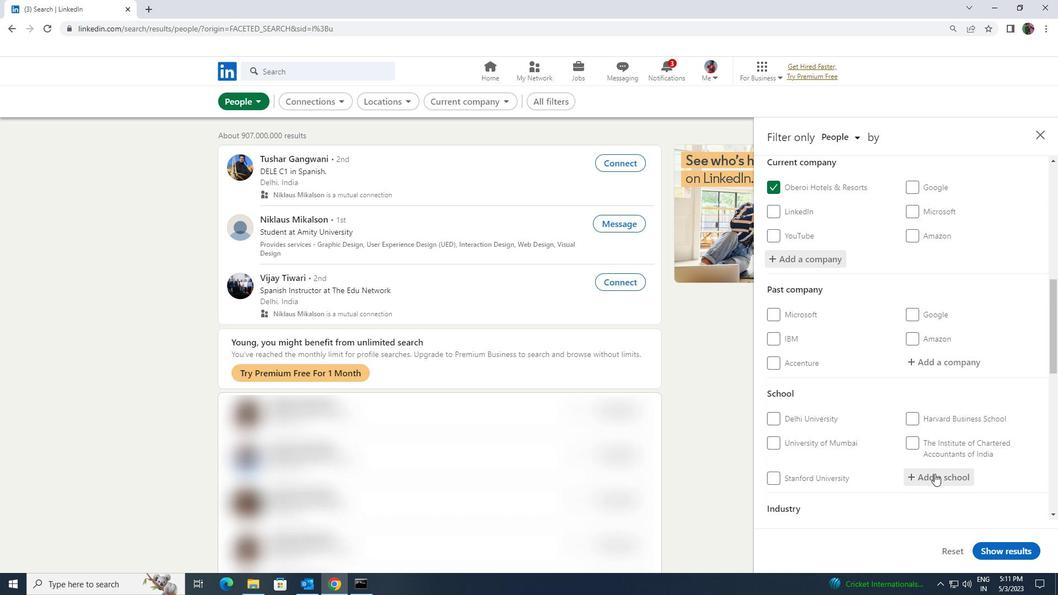 
Action: Key pressed <Key.shift>MONAD
Screenshot: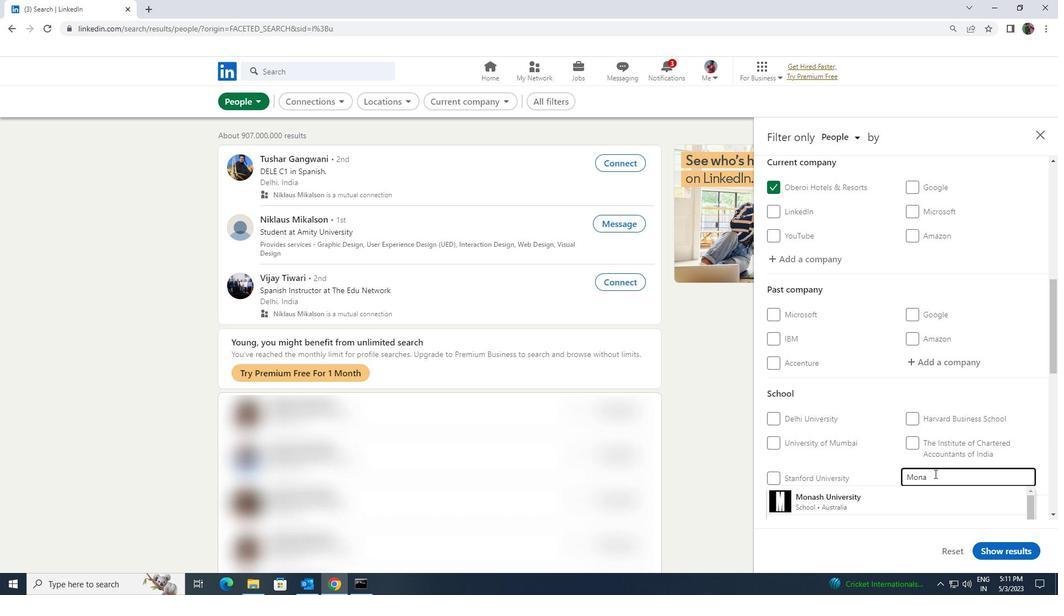 
Action: Mouse moved to (909, 493)
Screenshot: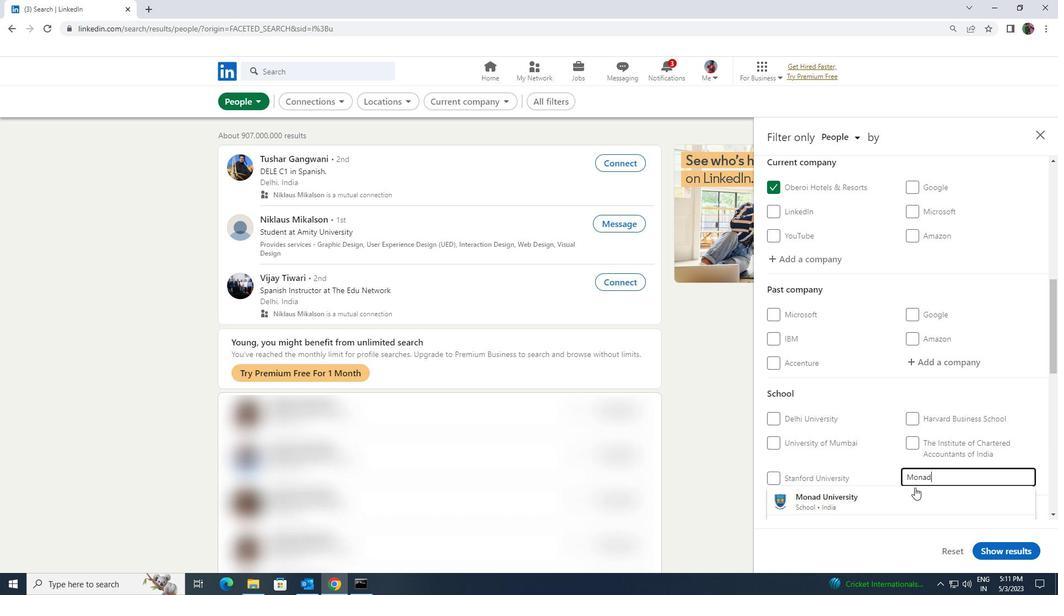 
Action: Mouse pressed left at (909, 493)
Screenshot: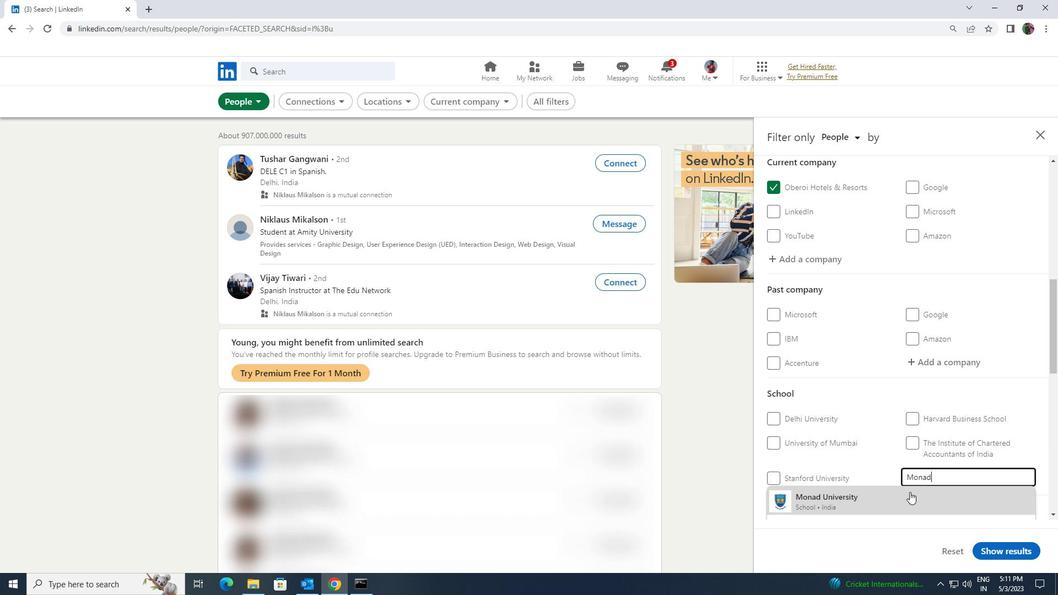 
Action: Mouse moved to (917, 478)
Screenshot: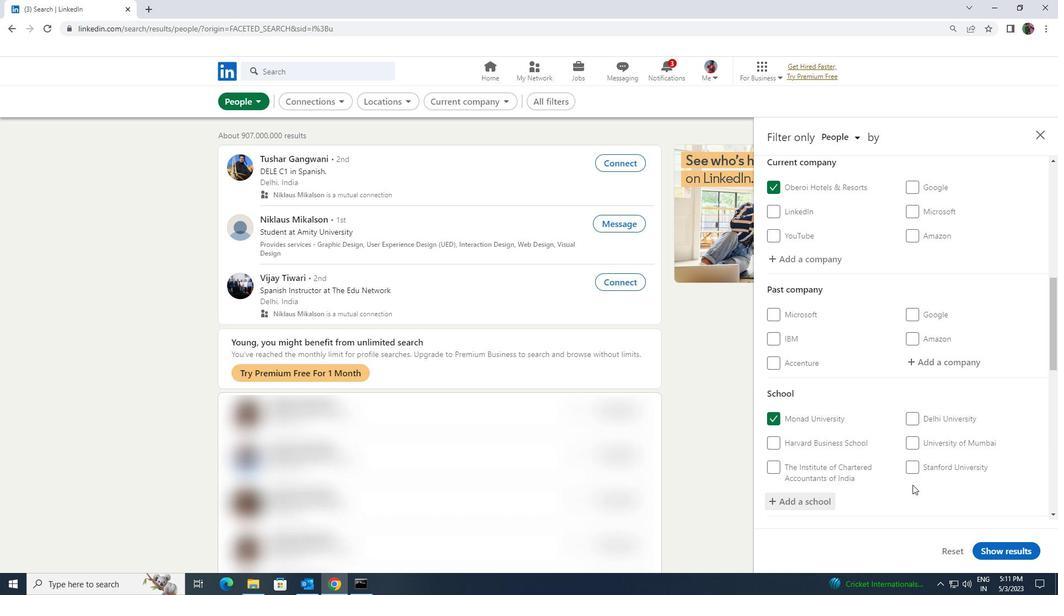 
Action: Mouse scrolled (917, 478) with delta (0, 0)
Screenshot: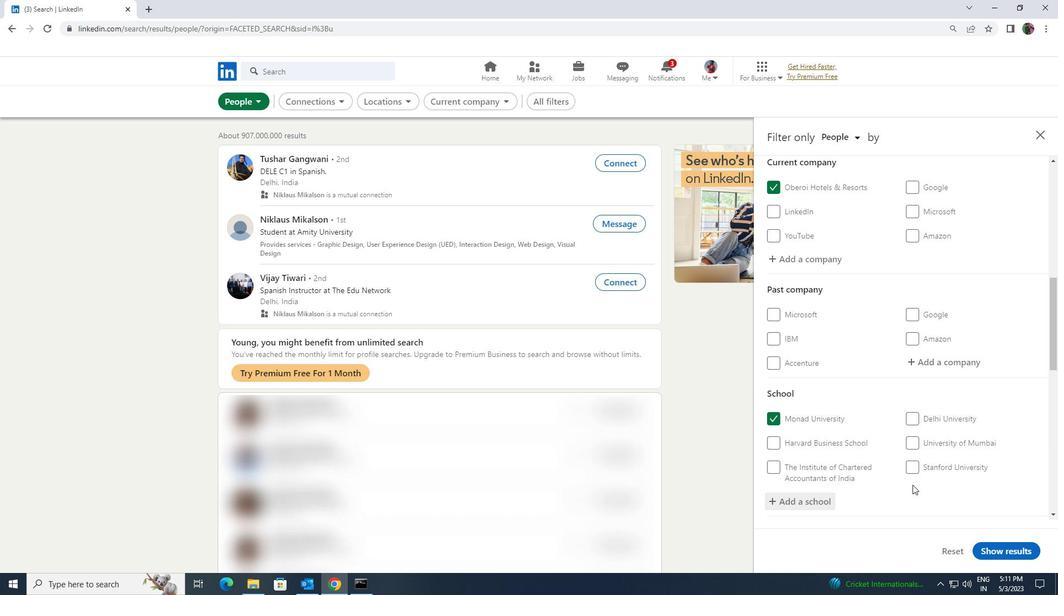 
Action: Mouse scrolled (917, 478) with delta (0, 0)
Screenshot: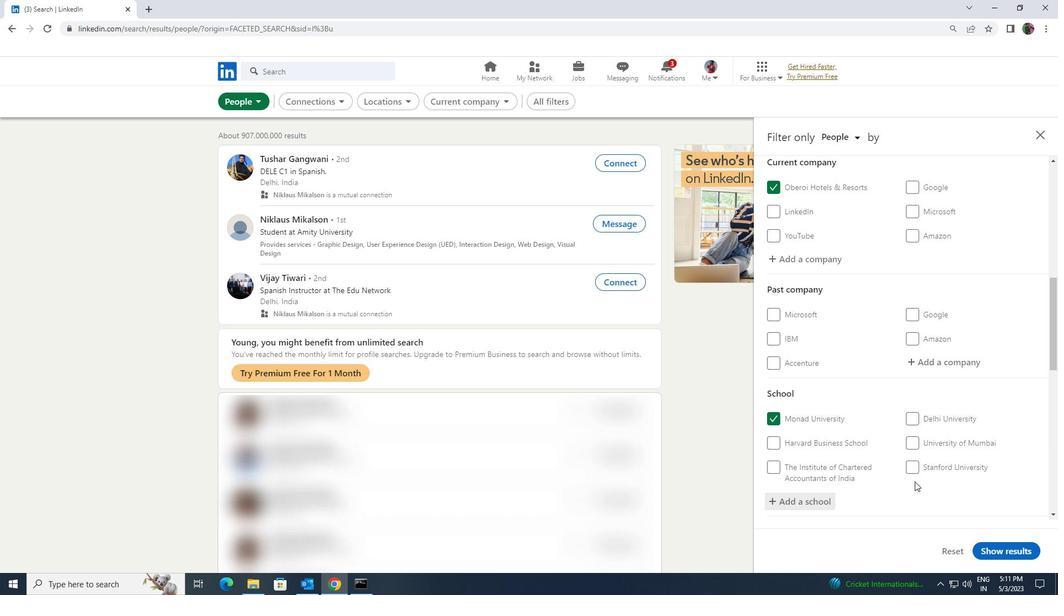 
Action: Mouse scrolled (917, 478) with delta (0, 0)
Screenshot: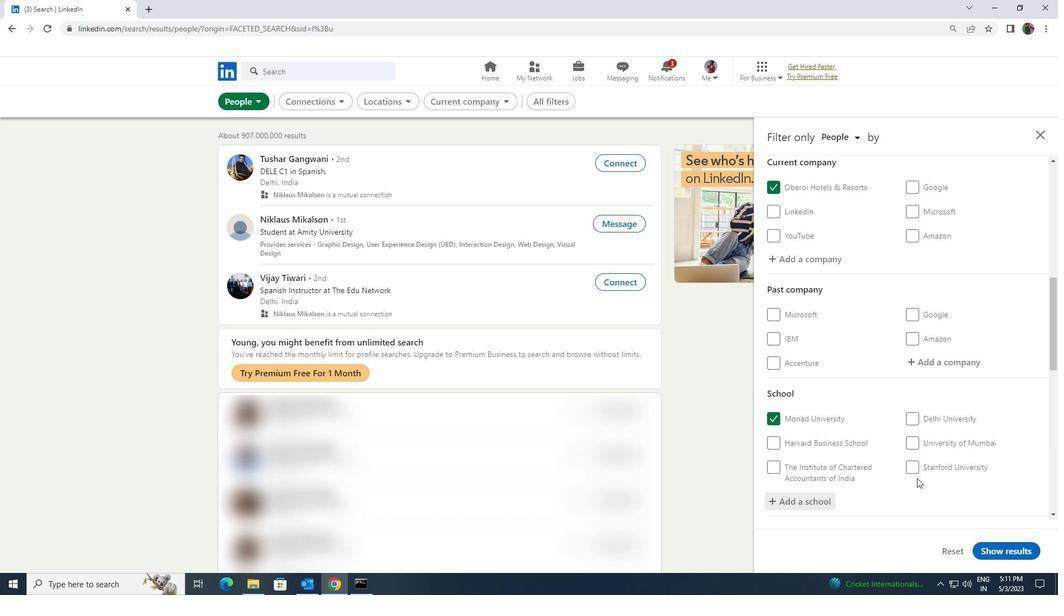 
Action: Mouse moved to (921, 467)
Screenshot: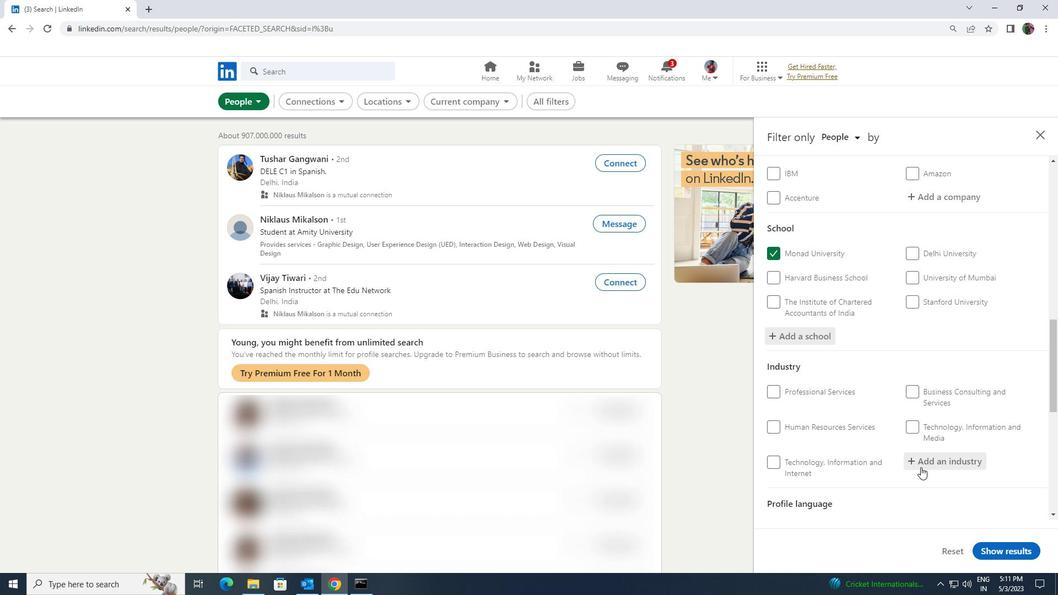 
Action: Mouse pressed left at (921, 467)
Screenshot: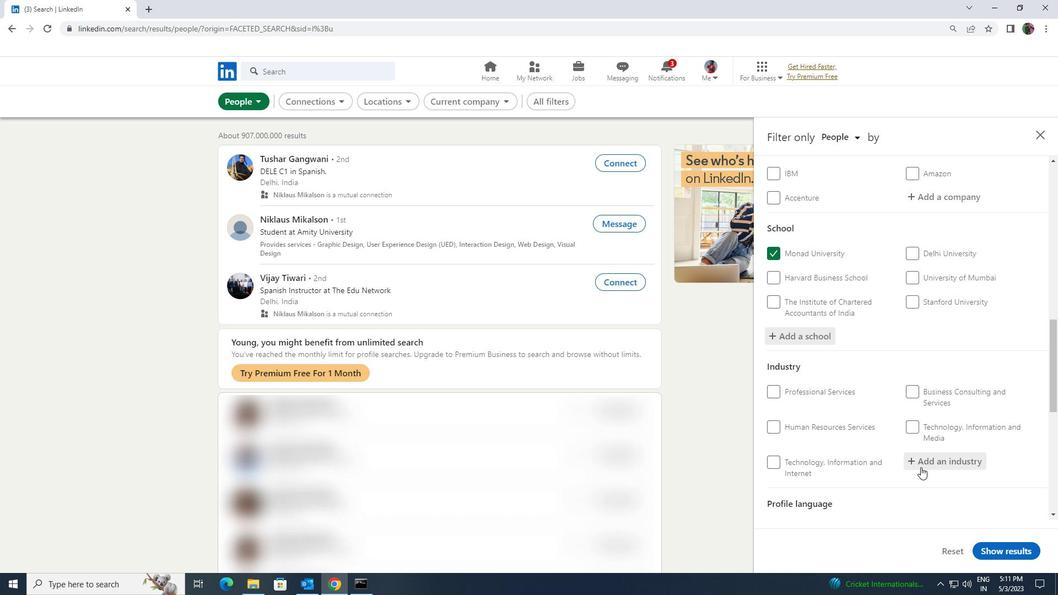
Action: Key pressed <Key.shift><Key.shift><Key.shift><Key.shift><Key.shift>OIL<Key.space>AND<Key.space><Key.shift>COAL
Screenshot: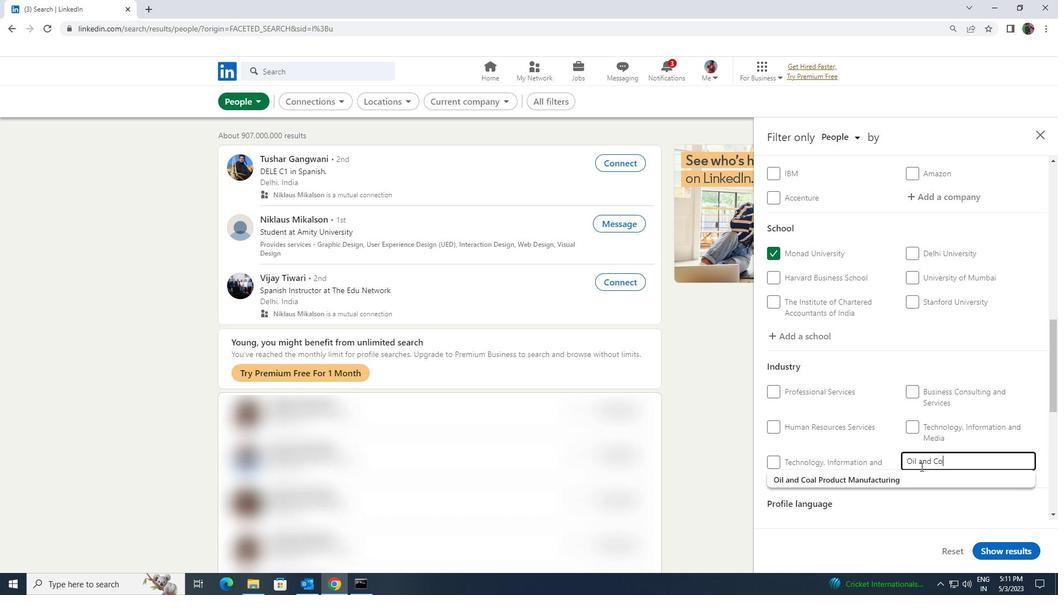 
Action: Mouse moved to (914, 478)
Screenshot: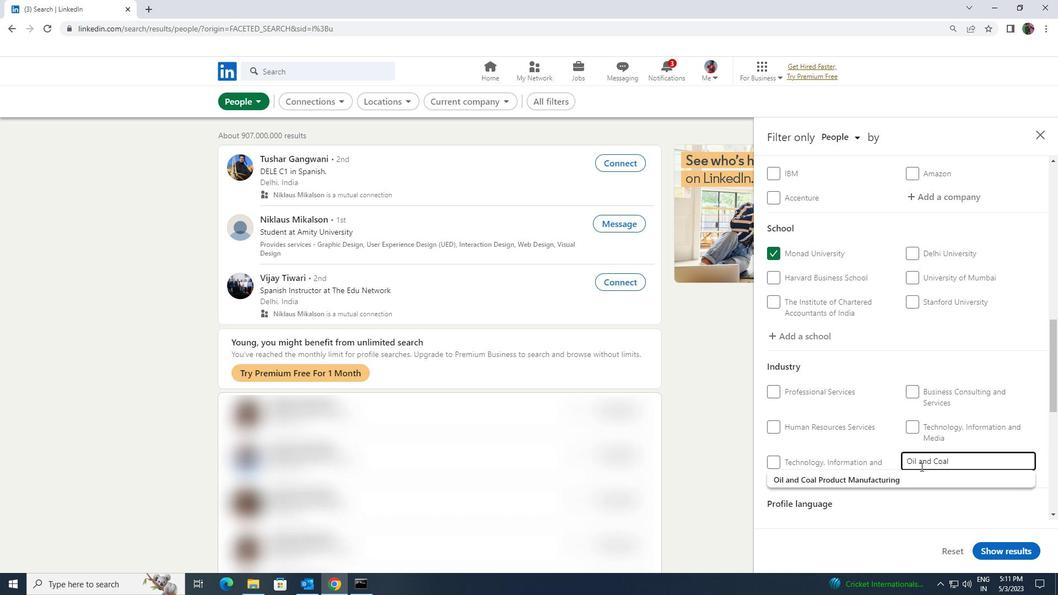 
Action: Mouse pressed left at (914, 478)
Screenshot: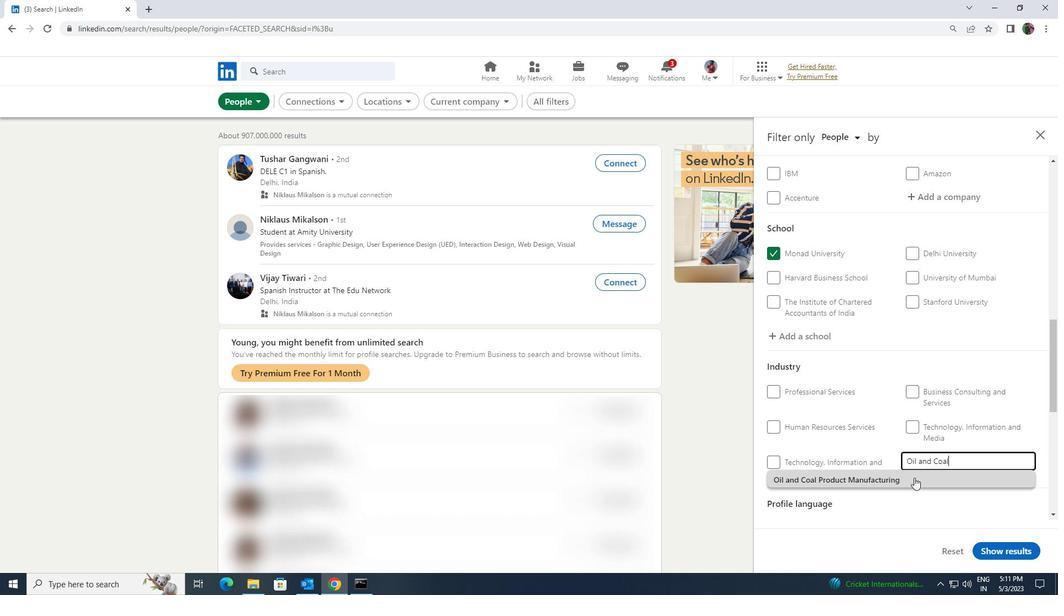 
Action: Mouse moved to (925, 472)
Screenshot: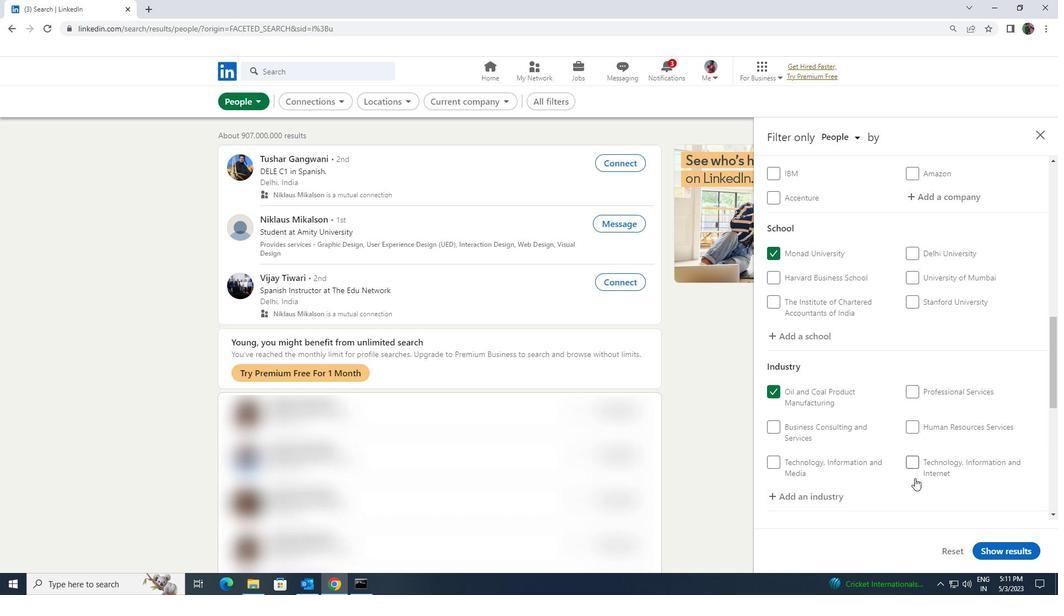 
Action: Mouse scrolled (925, 471) with delta (0, 0)
Screenshot: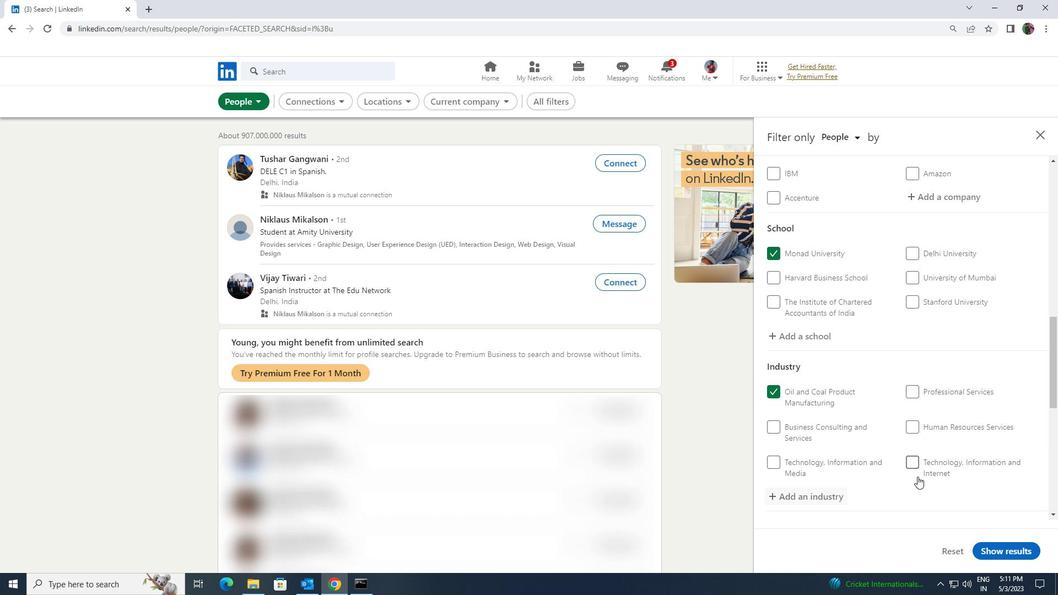 
Action: Mouse scrolled (925, 471) with delta (0, 0)
Screenshot: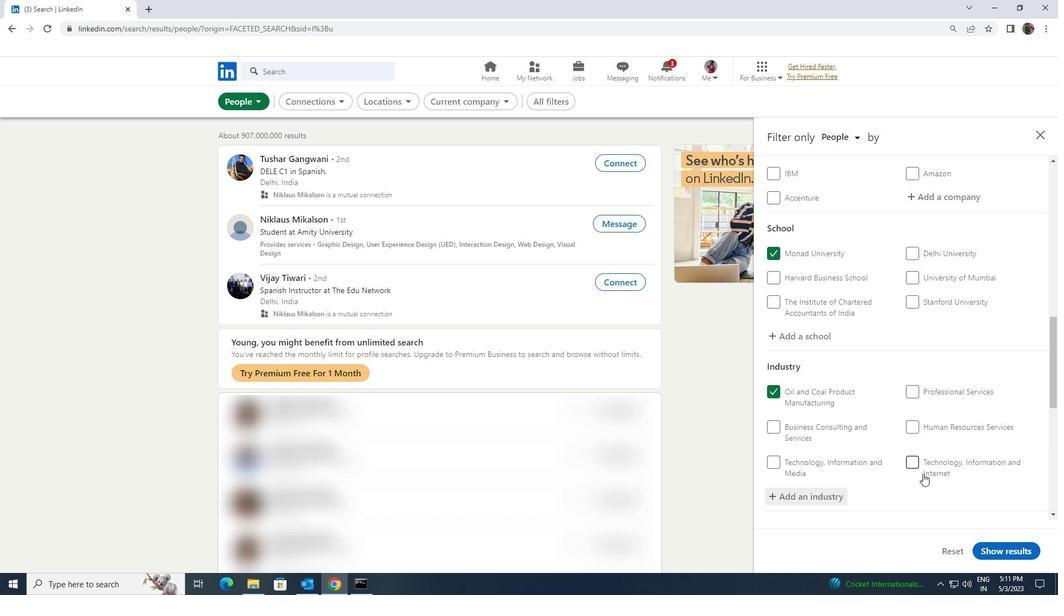 
Action: Mouse moved to (928, 468)
Screenshot: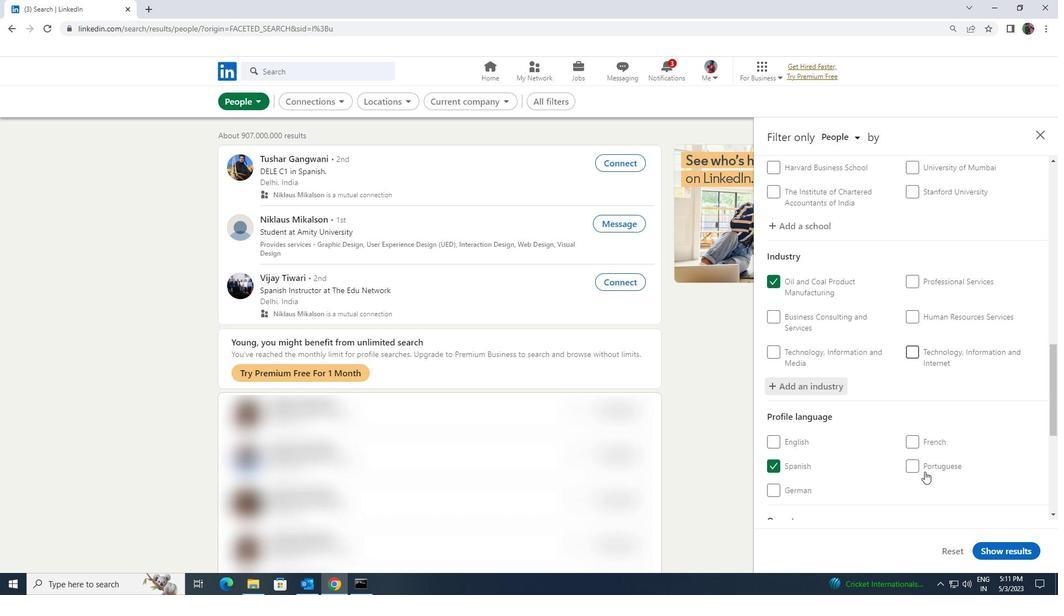 
Action: Mouse scrolled (928, 468) with delta (0, 0)
Screenshot: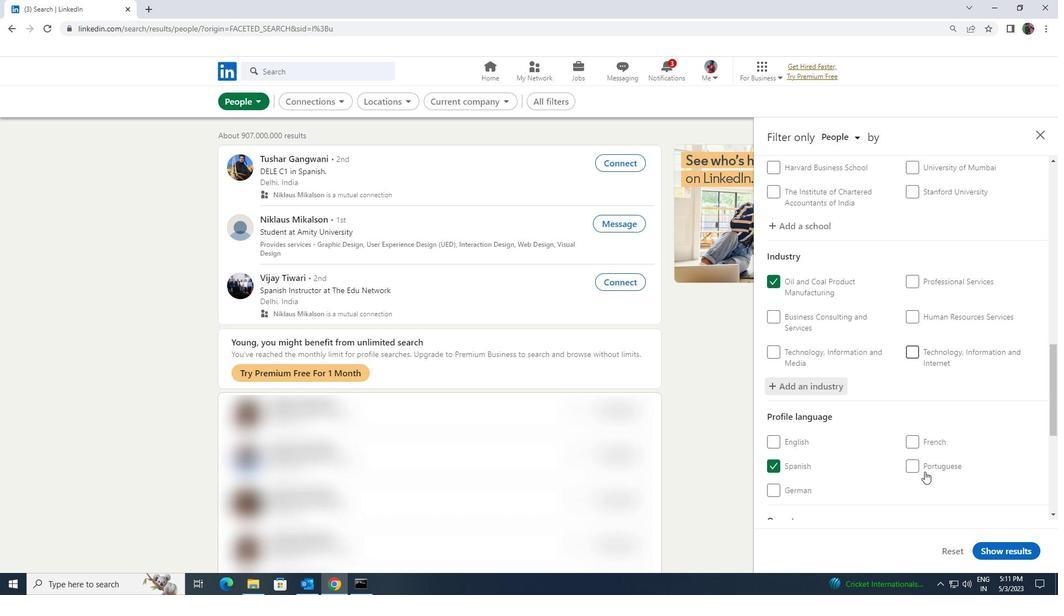 
Action: Mouse scrolled (928, 468) with delta (0, 0)
Screenshot: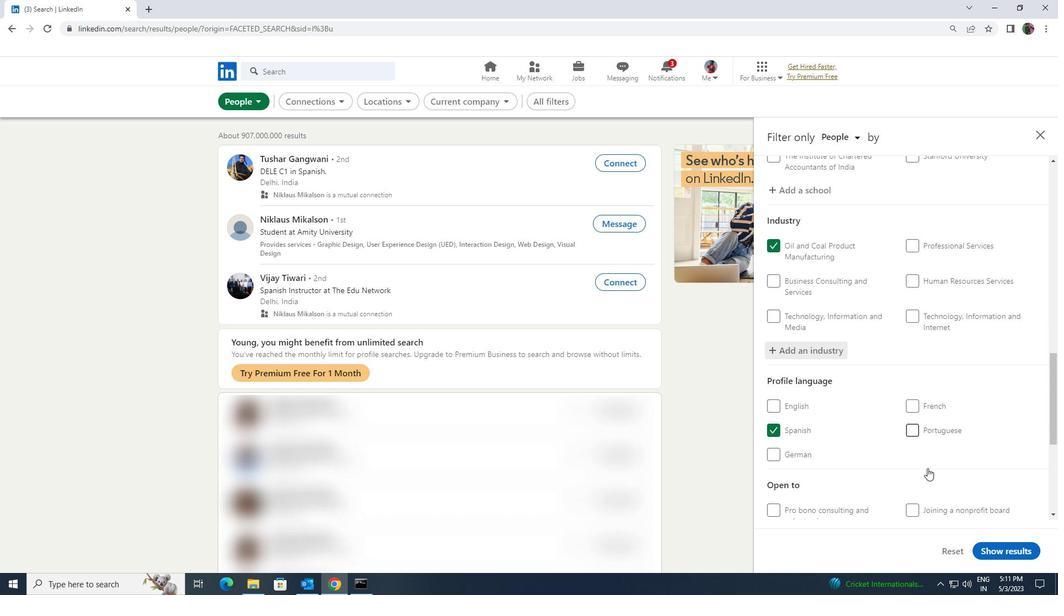 
Action: Mouse scrolled (928, 468) with delta (0, 0)
Screenshot: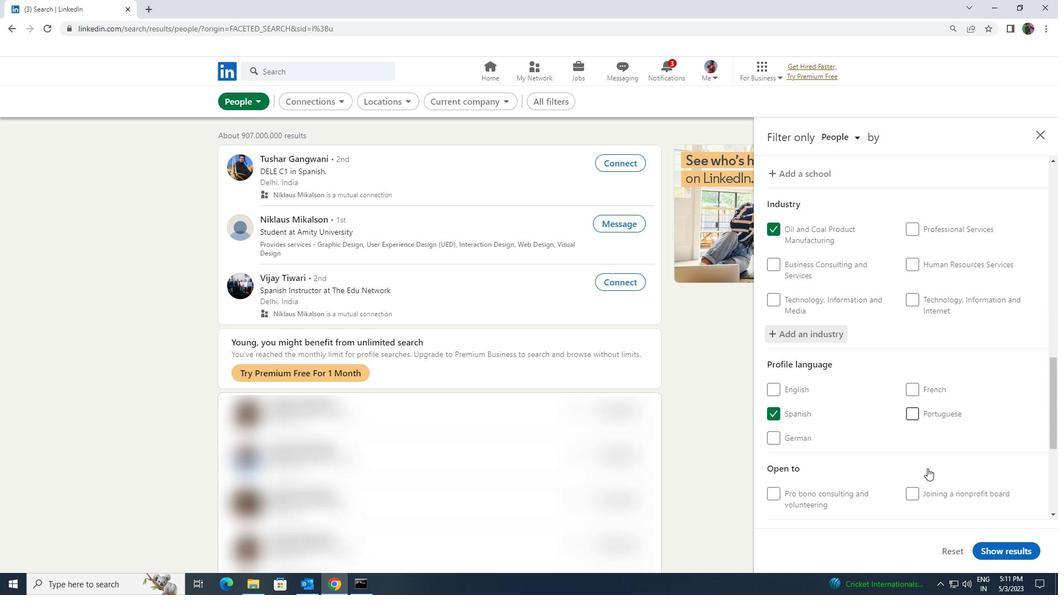 
Action: Mouse scrolled (928, 468) with delta (0, 0)
Screenshot: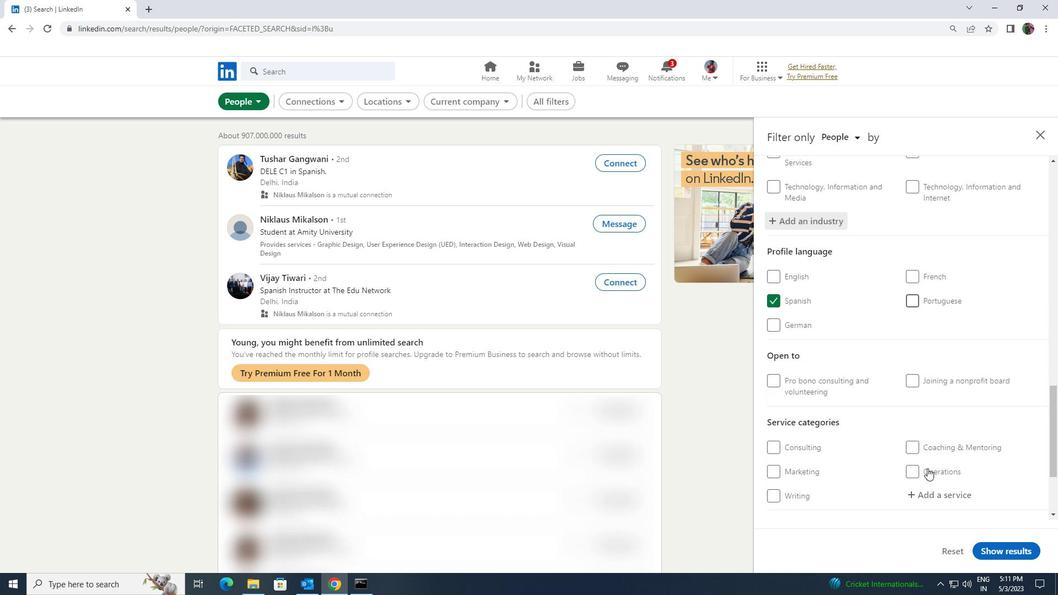 
Action: Mouse moved to (926, 437)
Screenshot: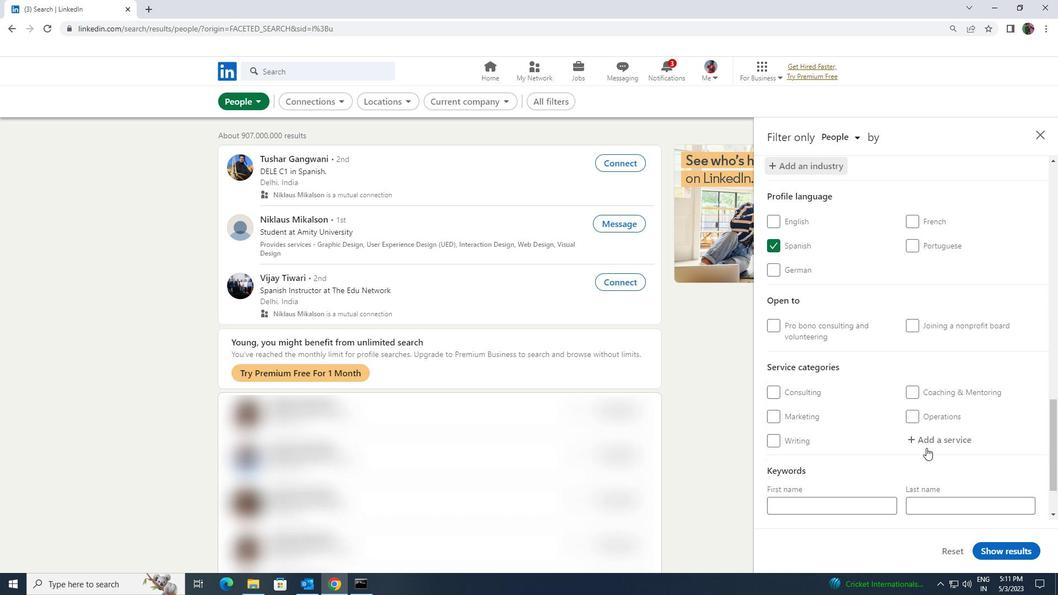 
Action: Mouse pressed left at (926, 437)
Screenshot: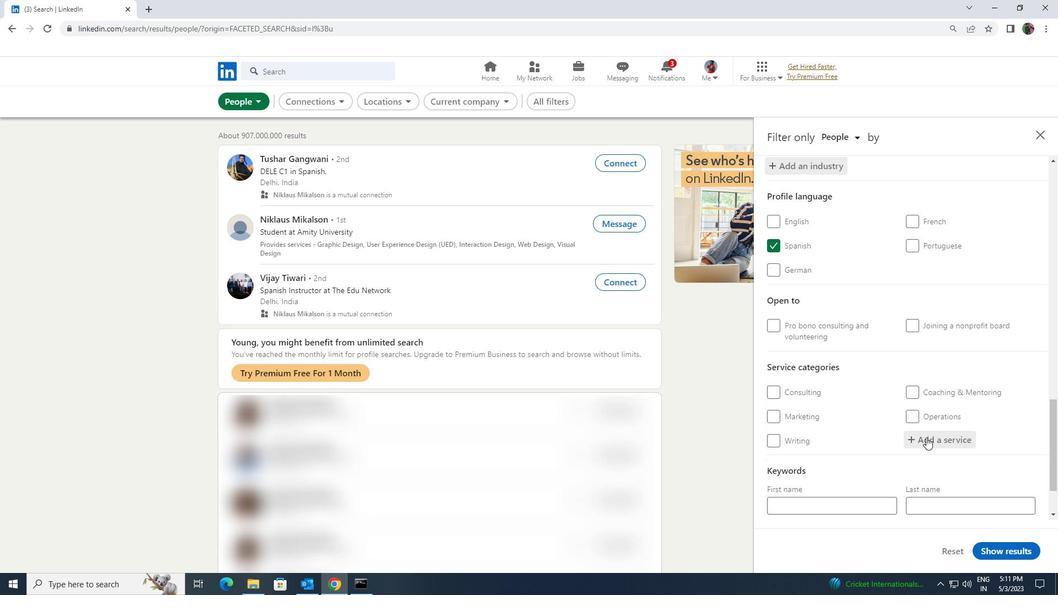 
Action: Key pressed <Key.shift><Key.shift><Key.shift><Key.shift><Key.shift><Key.shift><Key.shift><Key.shift><Key.shift>EVENT<Key.space>
Screenshot: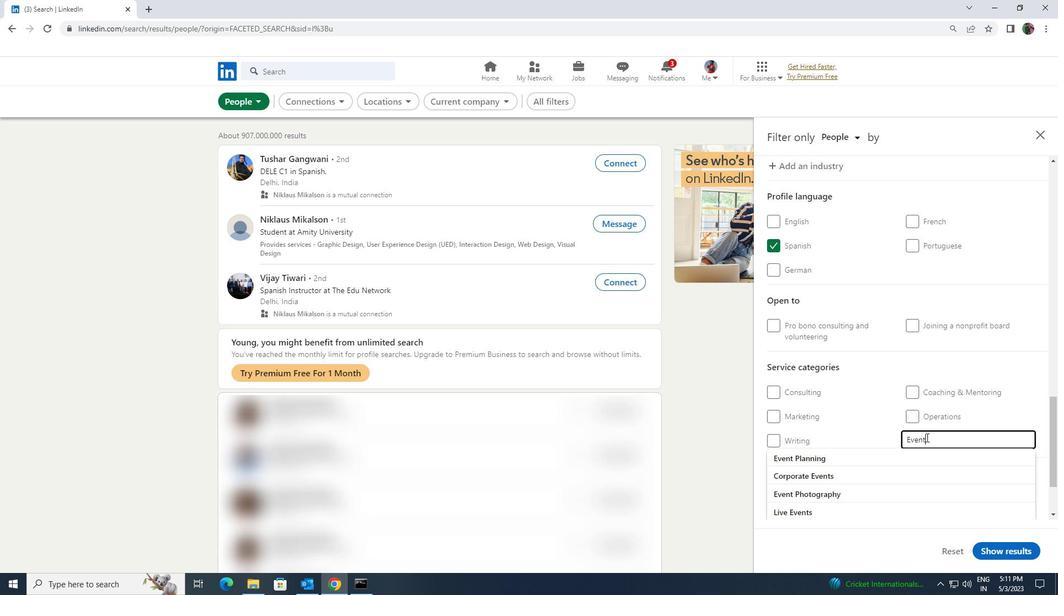 
Action: Mouse moved to (914, 452)
Screenshot: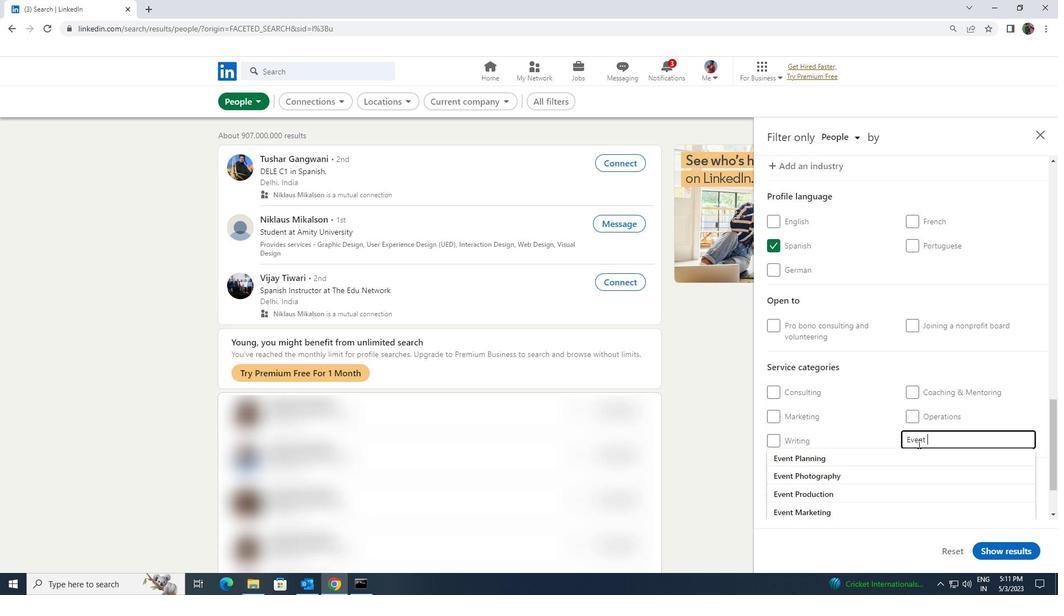 
Action: Mouse pressed left at (914, 452)
Screenshot: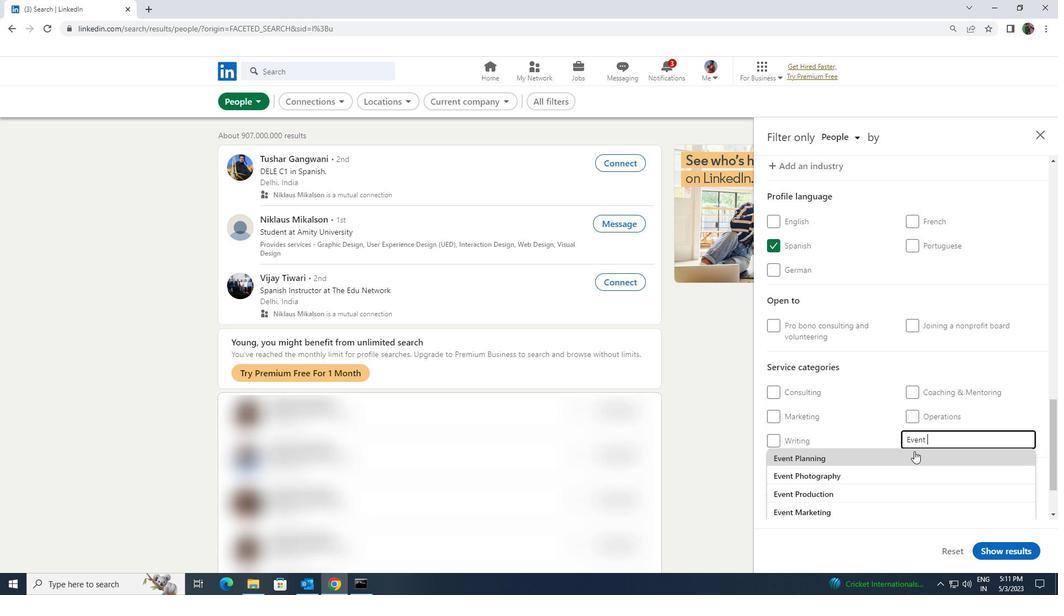 
Action: Mouse scrolled (914, 451) with delta (0, 0)
Screenshot: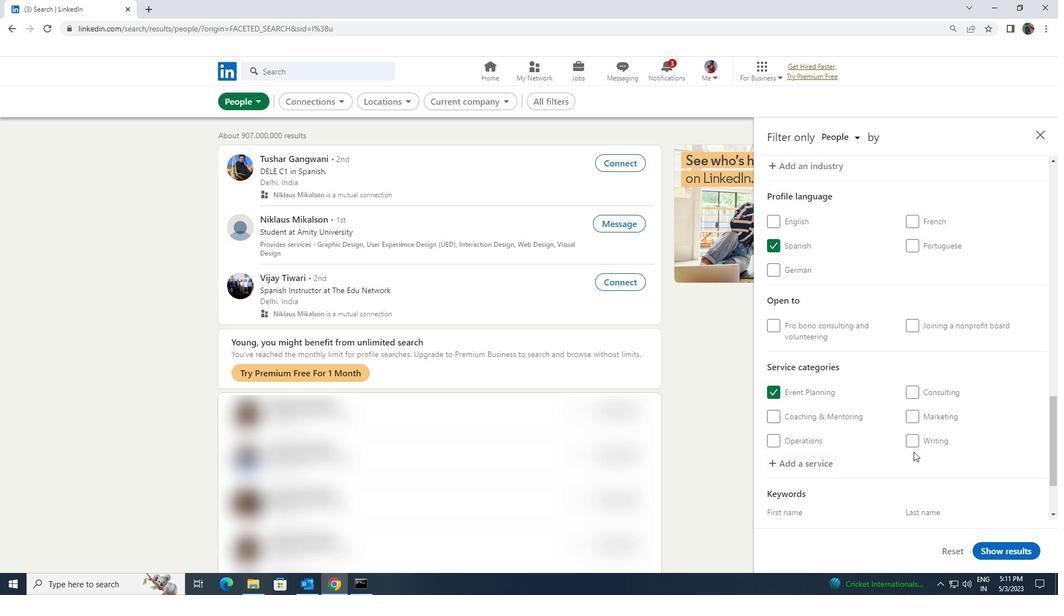 
Action: Mouse scrolled (914, 451) with delta (0, 0)
Screenshot: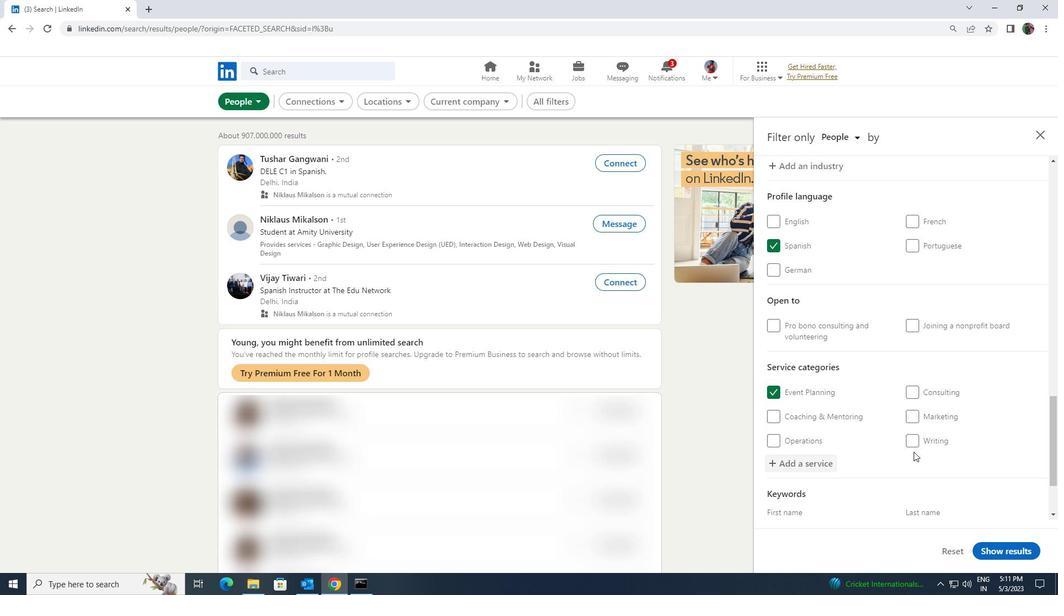 
Action: Mouse moved to (881, 467)
Screenshot: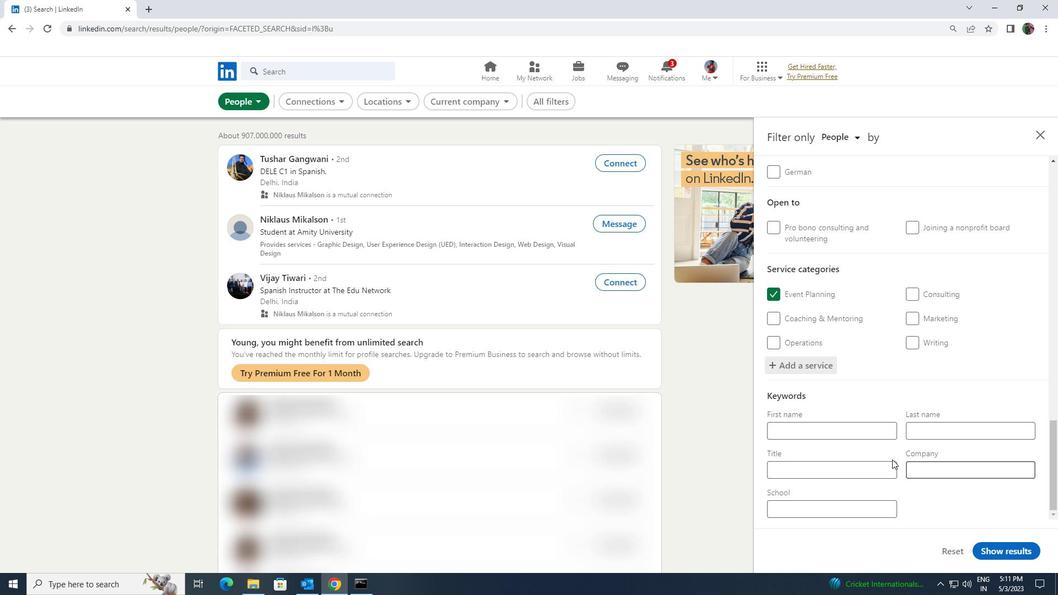 
Action: Mouse pressed left at (881, 467)
Screenshot: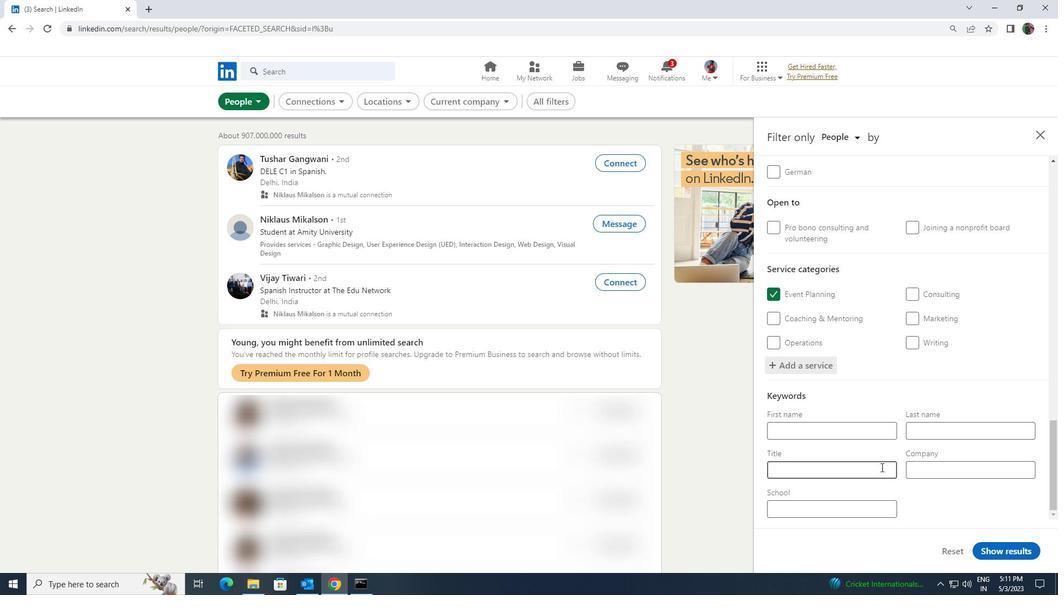 
Action: Key pressed <Key.shift><Key.shift><Key.shift><Key.shift><Key.shift>MEDIA<Key.space><Key.shift><Key.shift><Key.shift><Key.shift><Key.shift><Key.shift><Key.shift><Key.shift><Key.shift><Key.shift><Key.shift><Key.shift><Key.shift><Key.shift><Key.shift><Key.shift><Key.shift><Key.shift><Key.shift><Key.shift><Key.shift><Key.shift><Key.shift><Key.shift><Key.shift><Key.shift><Key.shift><Key.shift><Key.shift><Key.shift><Key.shift><Key.shift><Key.shift><Key.shift><Key.shift><Key.shift><Key.shift><Key.shift><Key.shift><Key.shift><Key.shift><Key.shift><Key.shift><Key.shift><Key.shift><Key.shift><Key.shift>SPP<Key.backspace>ECIALIST
Screenshot: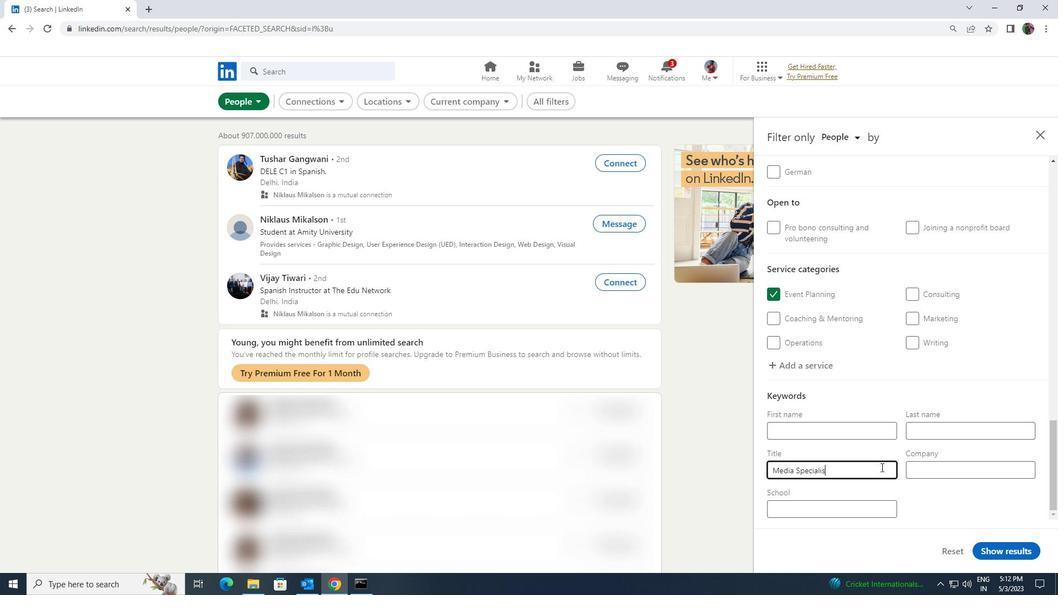 
Action: Mouse moved to (987, 544)
Screenshot: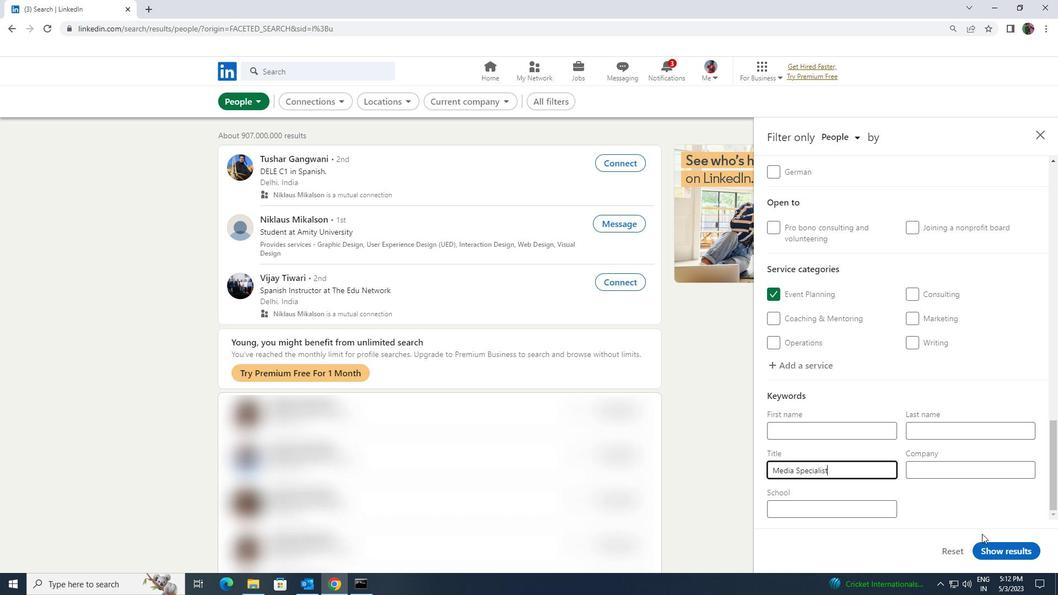 
Action: Mouse pressed left at (987, 544)
Screenshot: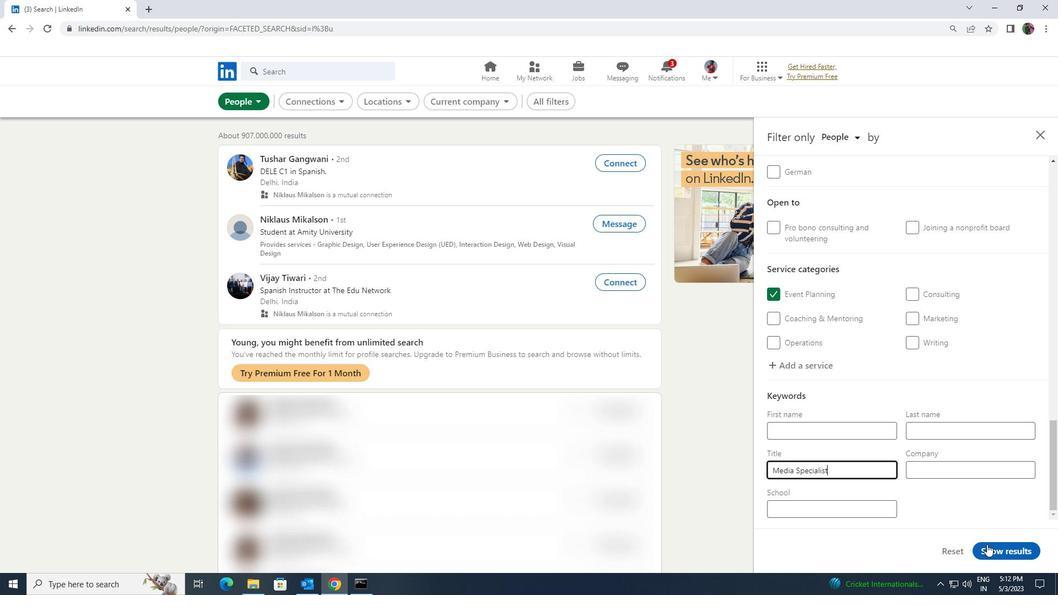 
